 Task: Search one way flight ticket for 3 adults, 3 children in premium economy from Macon: Middle Georgia Regional Airport to New Bern: Coastal Carolina Regional Airport (was Craven County Regional) on 5-4-2023. Number of bags: 1 carry on bag. Price is upto 84000. Outbound departure time preference is 5:00.
Action: Mouse moved to (332, 303)
Screenshot: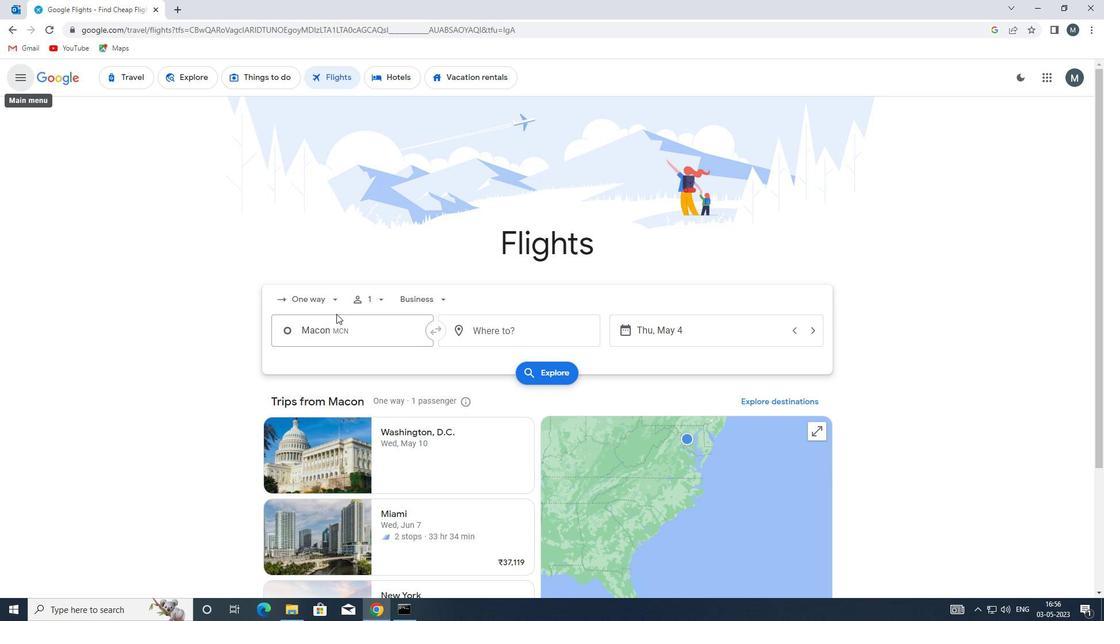 
Action: Mouse pressed left at (332, 303)
Screenshot: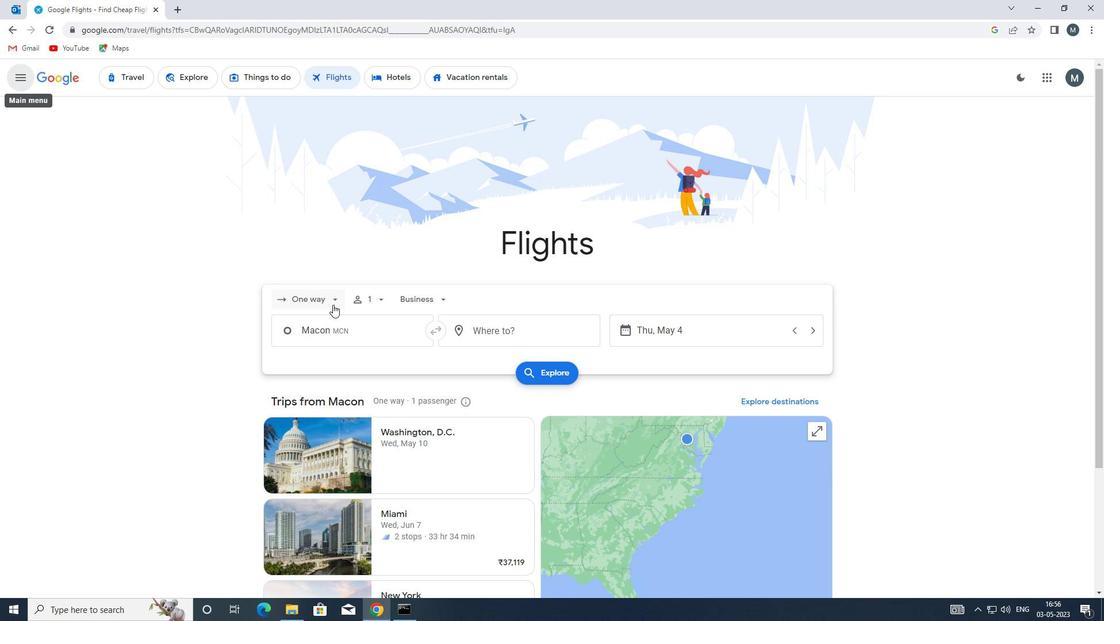 
Action: Mouse moved to (330, 352)
Screenshot: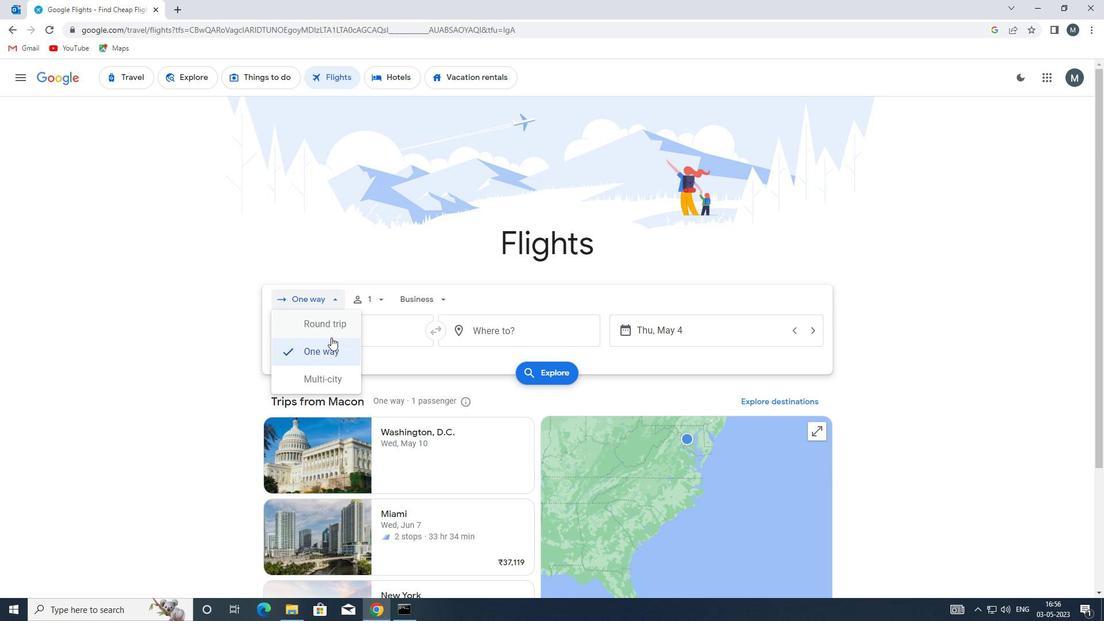 
Action: Mouse pressed left at (330, 352)
Screenshot: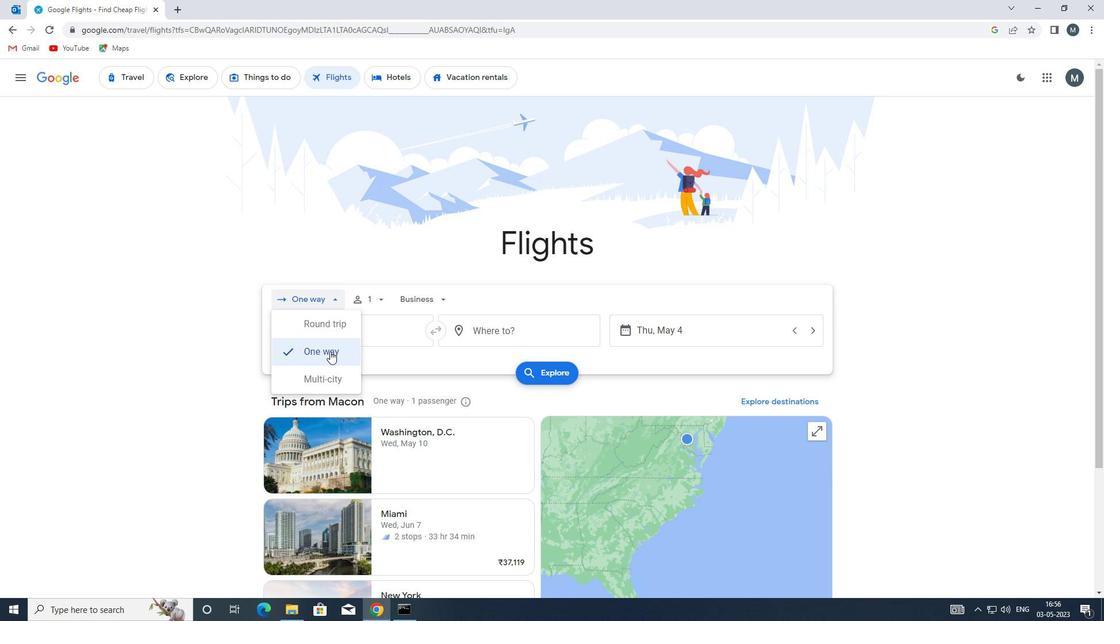 
Action: Mouse moved to (373, 300)
Screenshot: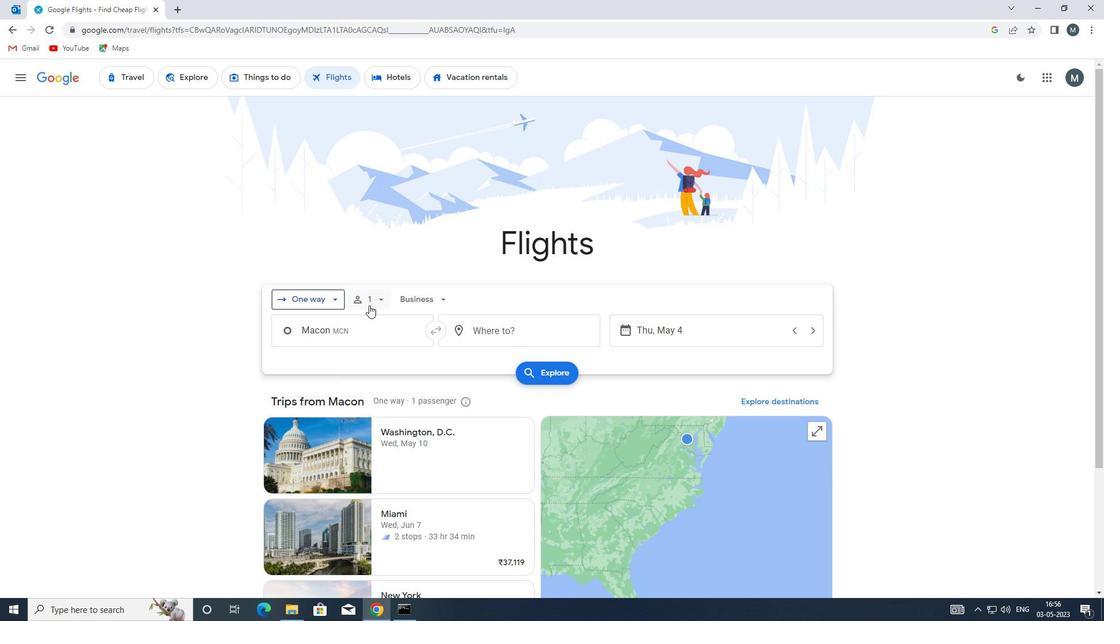 
Action: Mouse pressed left at (373, 300)
Screenshot: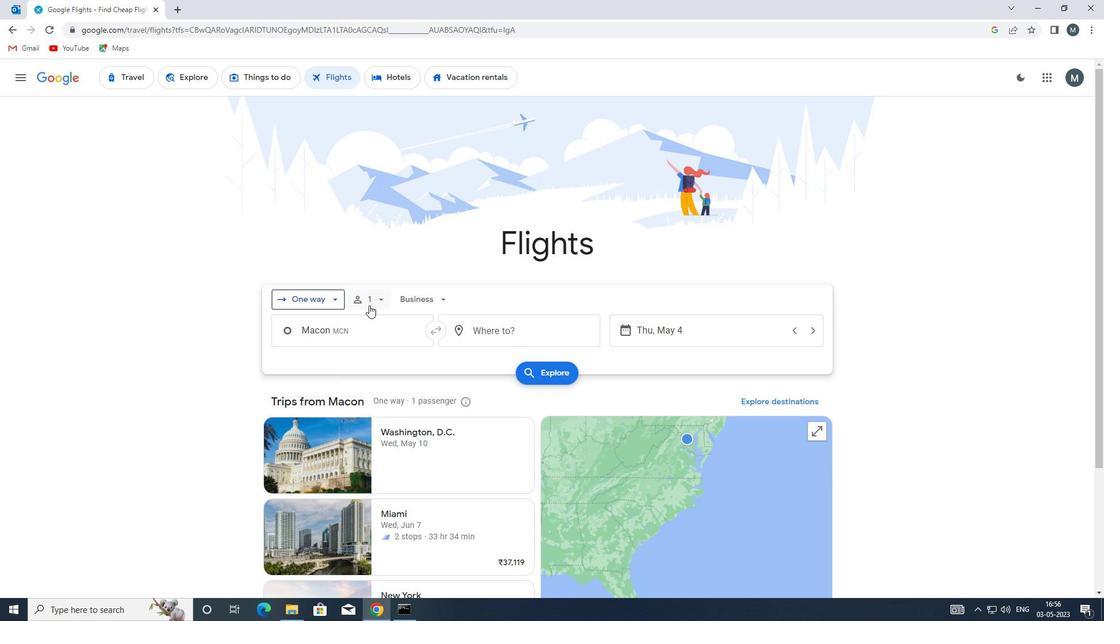 
Action: Mouse moved to (470, 328)
Screenshot: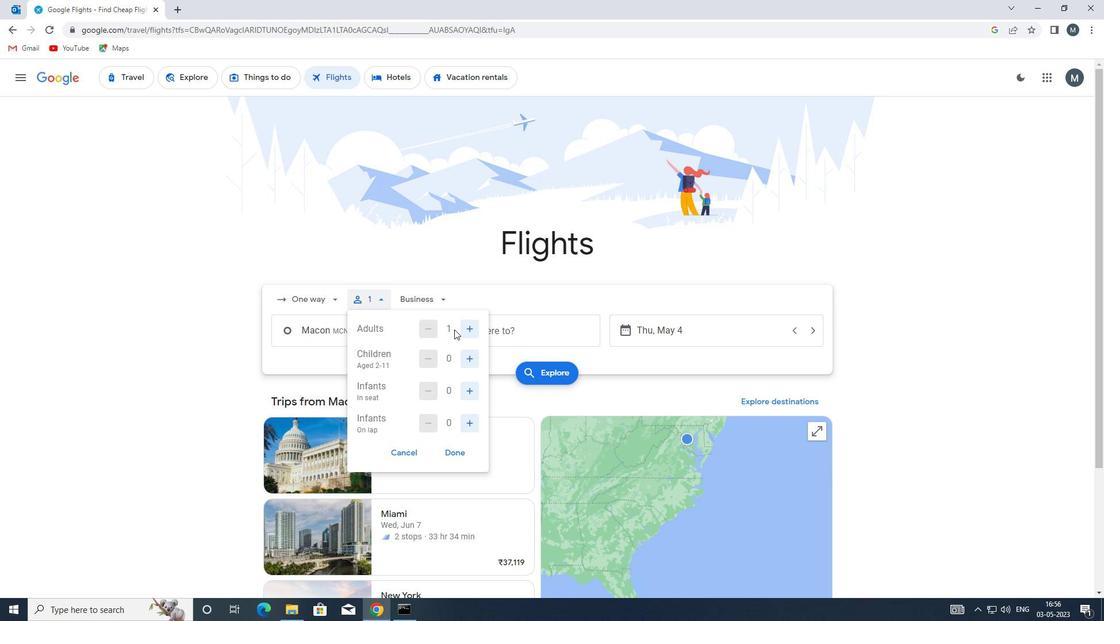 
Action: Mouse pressed left at (470, 328)
Screenshot: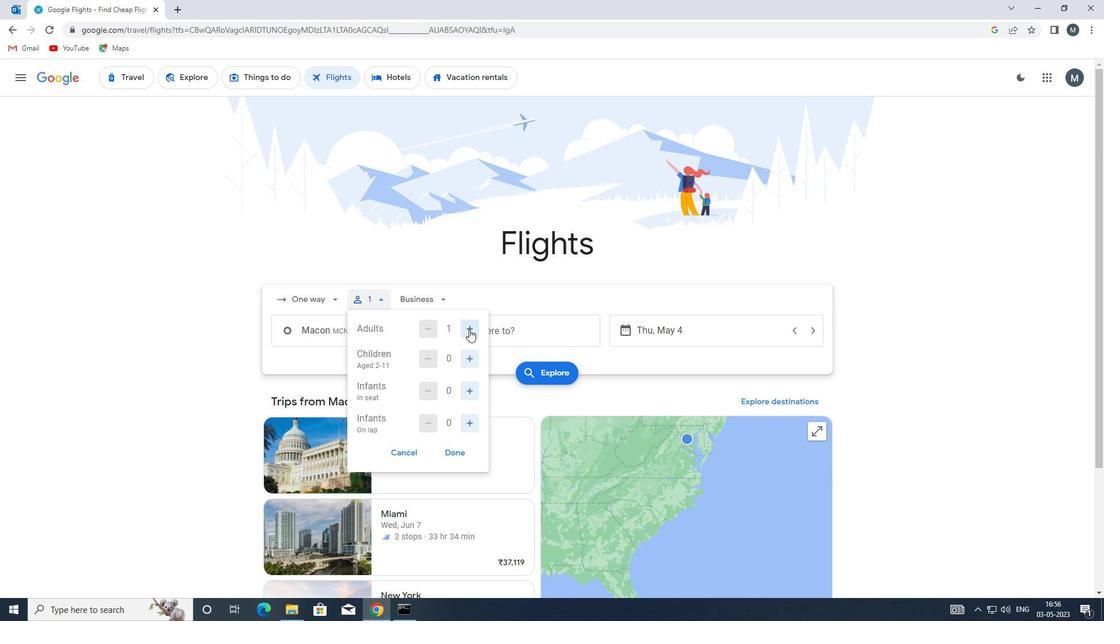 
Action: Mouse pressed left at (470, 328)
Screenshot: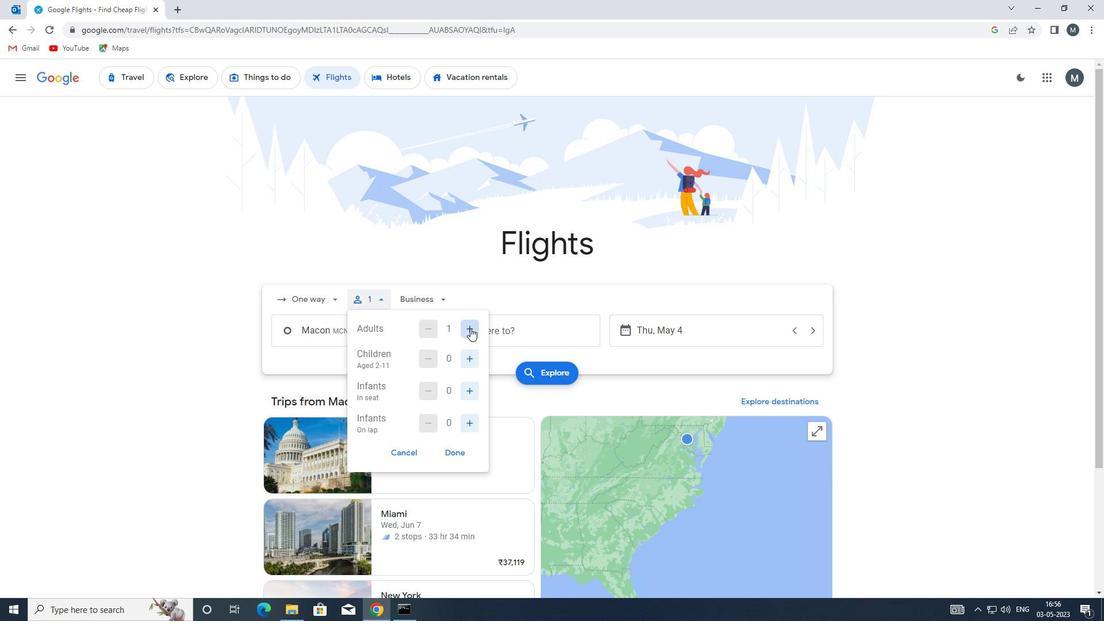 
Action: Mouse moved to (475, 359)
Screenshot: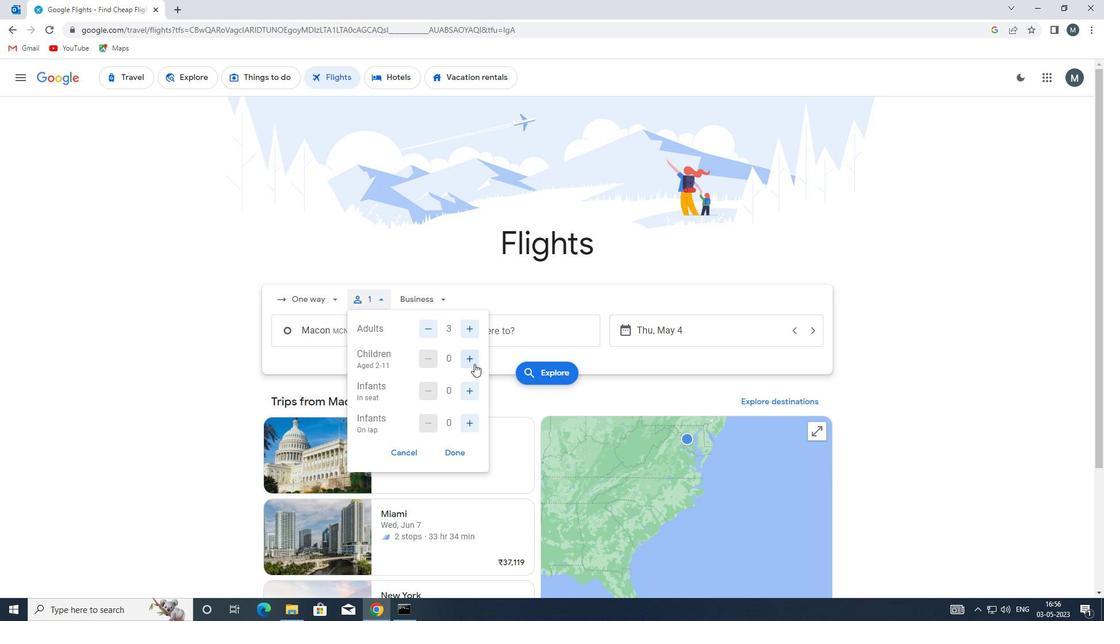 
Action: Mouse pressed left at (475, 359)
Screenshot: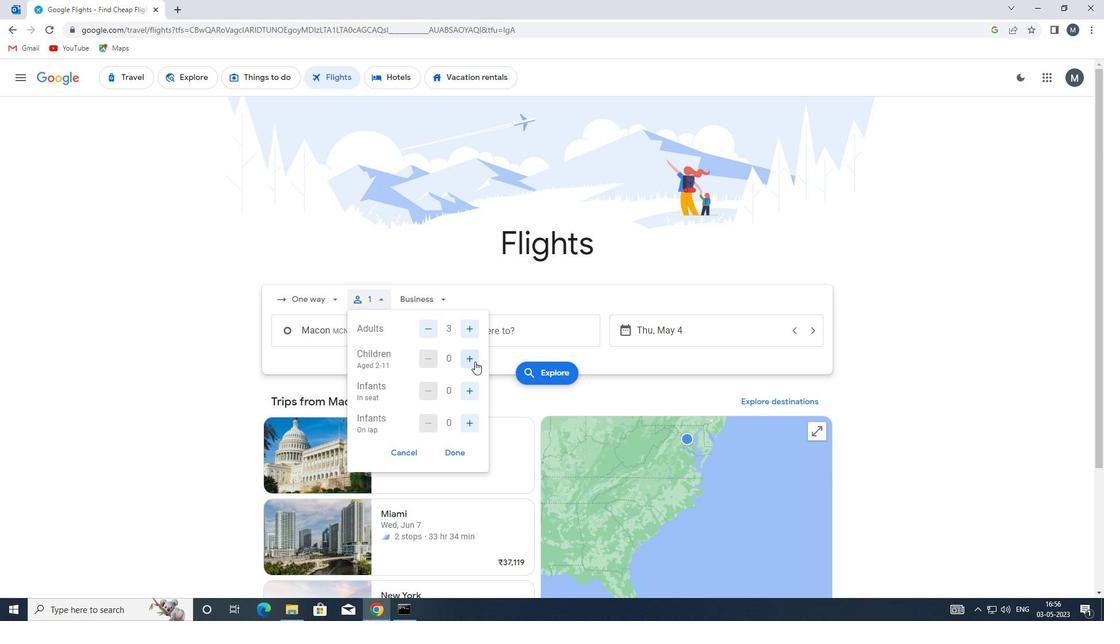 
Action: Mouse moved to (473, 360)
Screenshot: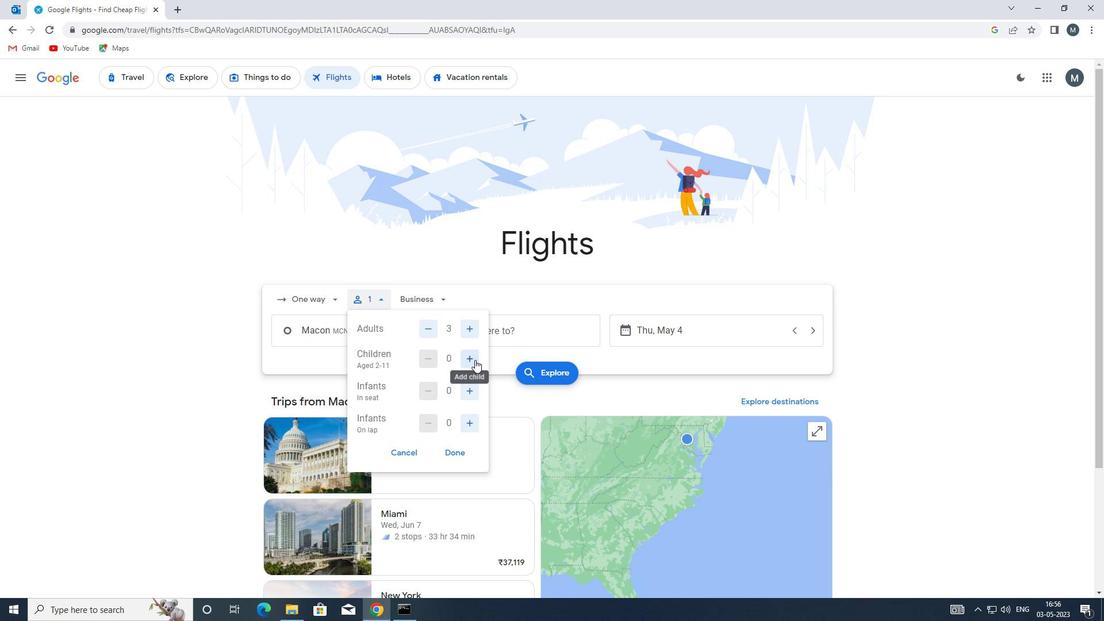
Action: Mouse pressed left at (473, 360)
Screenshot: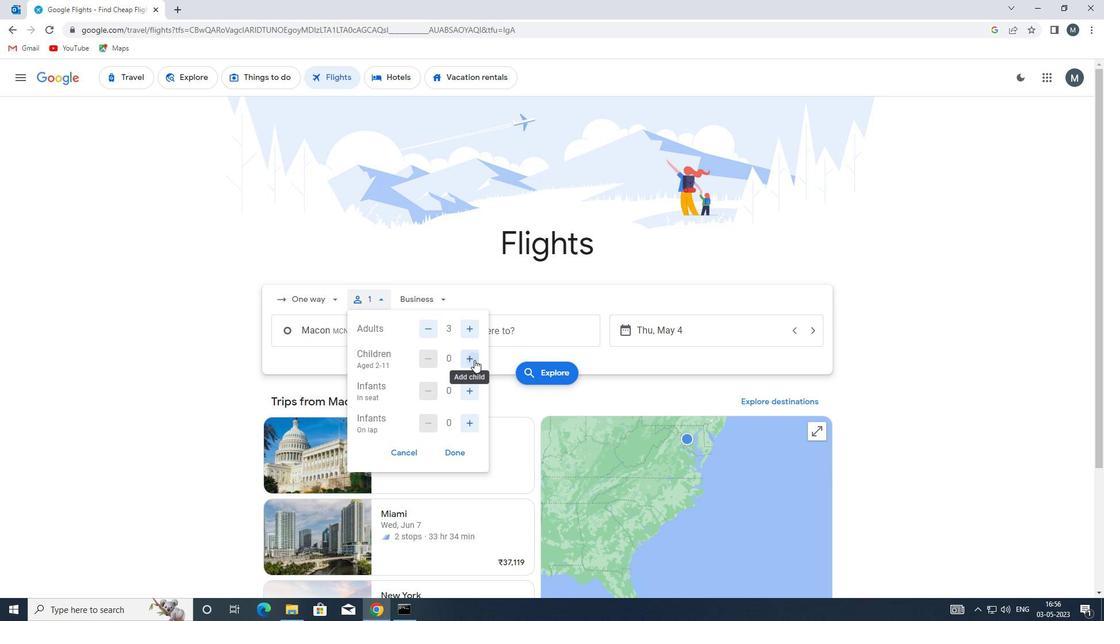 
Action: Mouse pressed left at (473, 360)
Screenshot: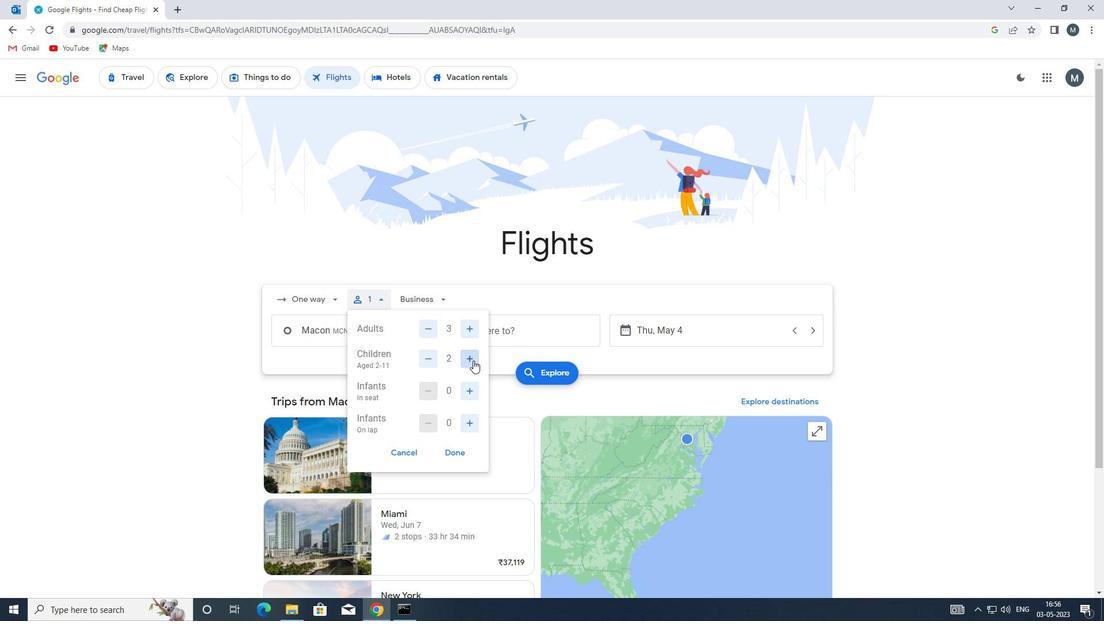 
Action: Mouse moved to (463, 452)
Screenshot: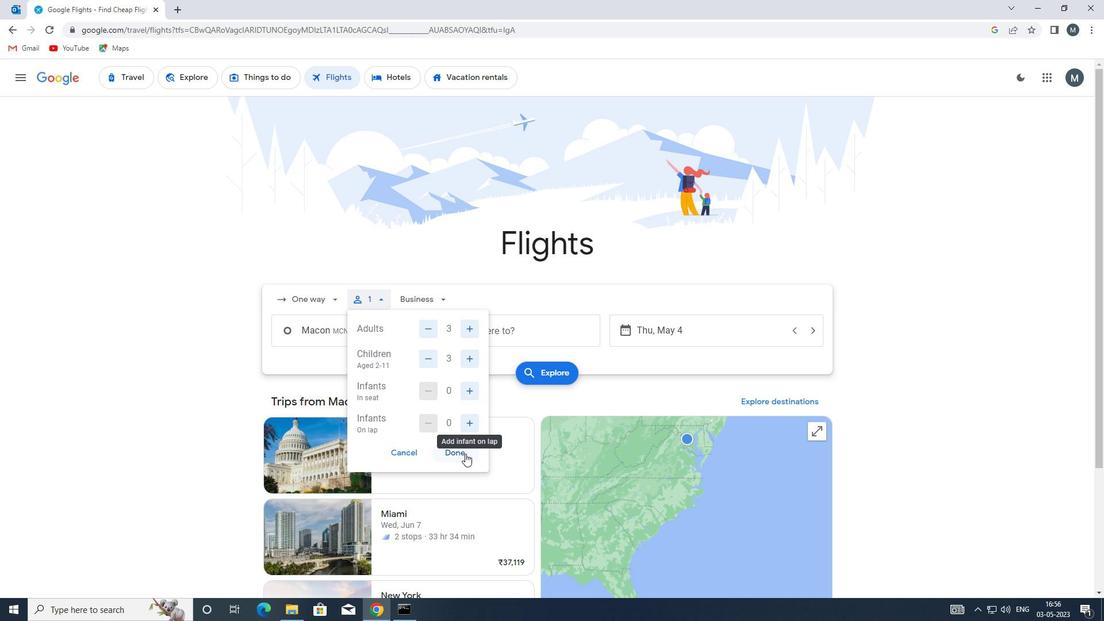 
Action: Mouse pressed left at (463, 452)
Screenshot: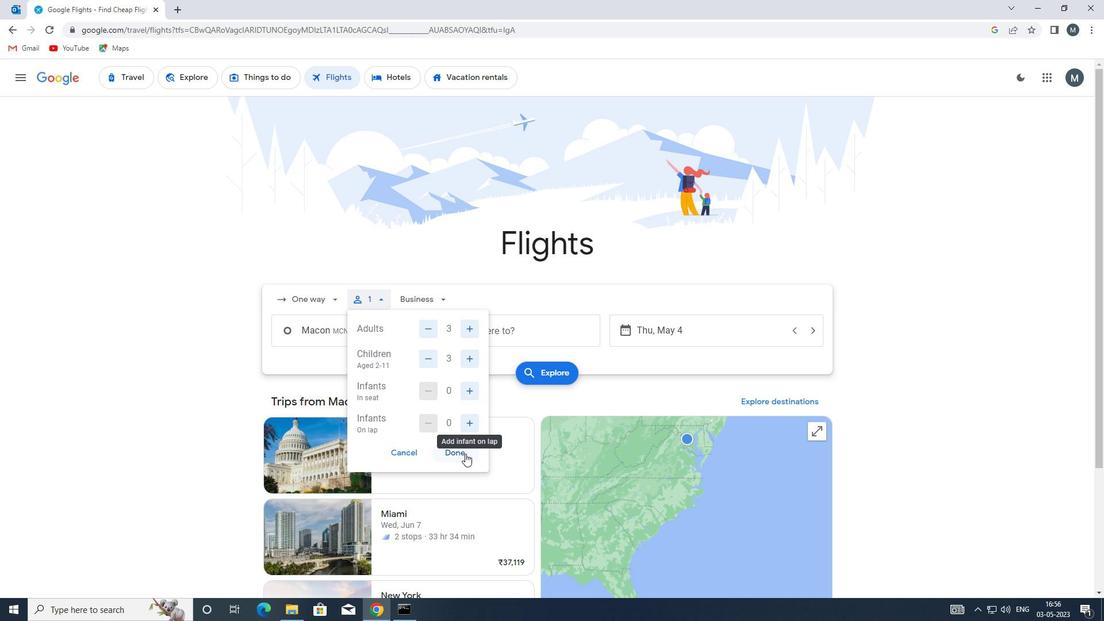 
Action: Mouse moved to (429, 301)
Screenshot: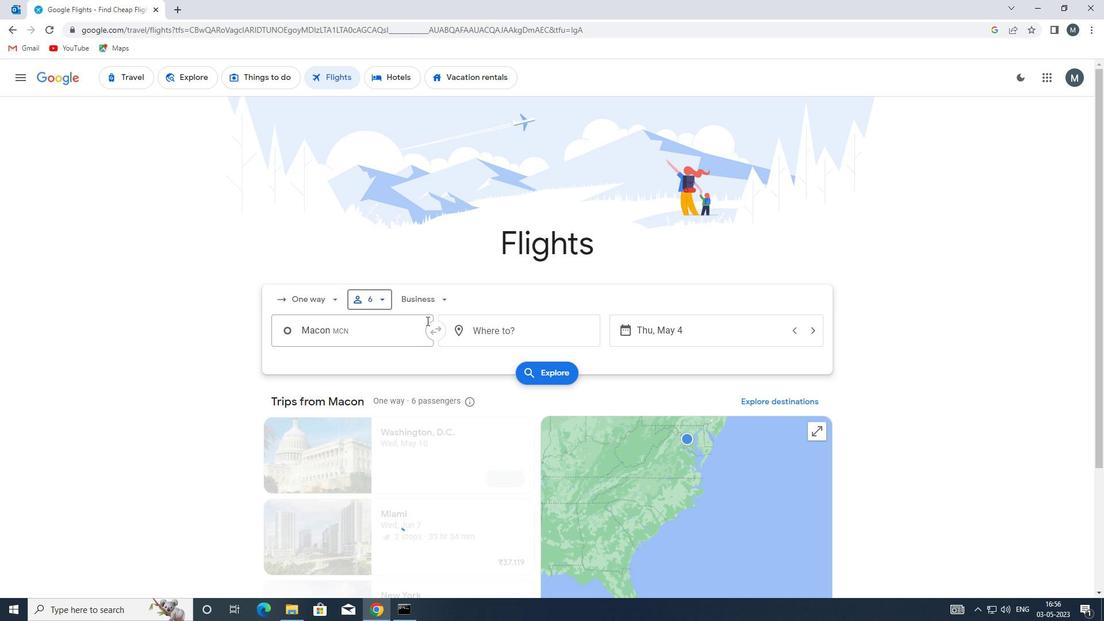 
Action: Mouse pressed left at (429, 301)
Screenshot: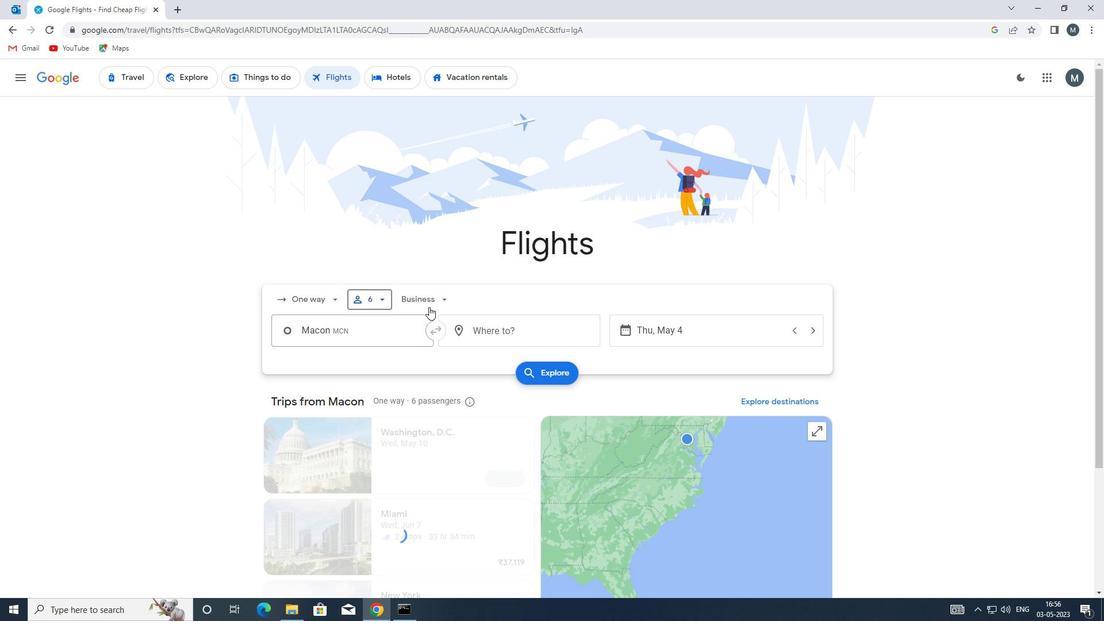 
Action: Mouse moved to (460, 354)
Screenshot: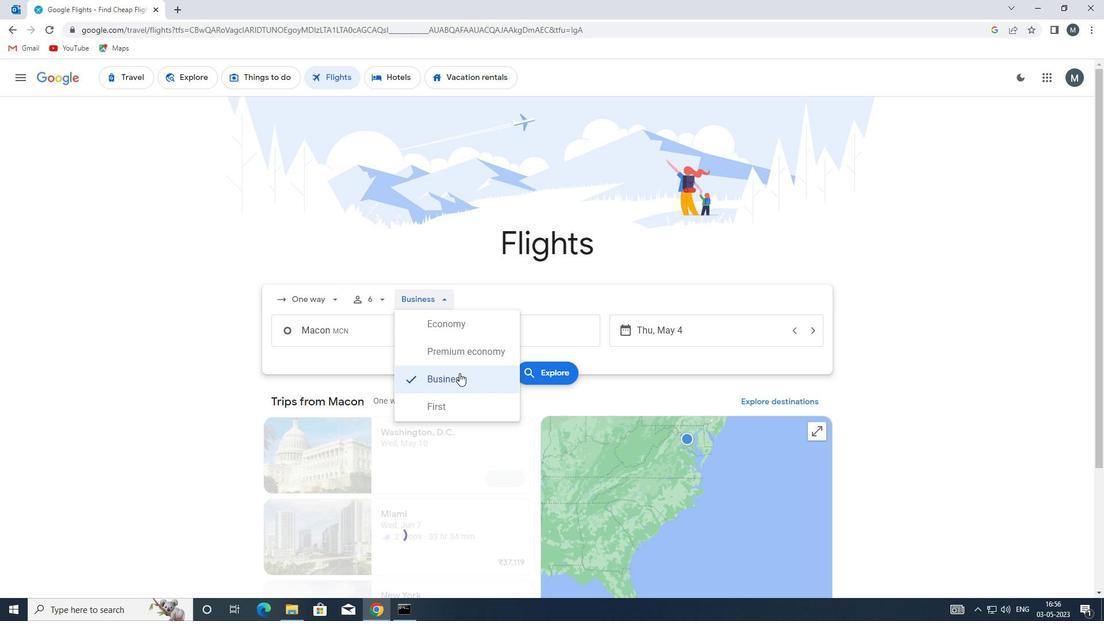 
Action: Mouse pressed left at (460, 354)
Screenshot: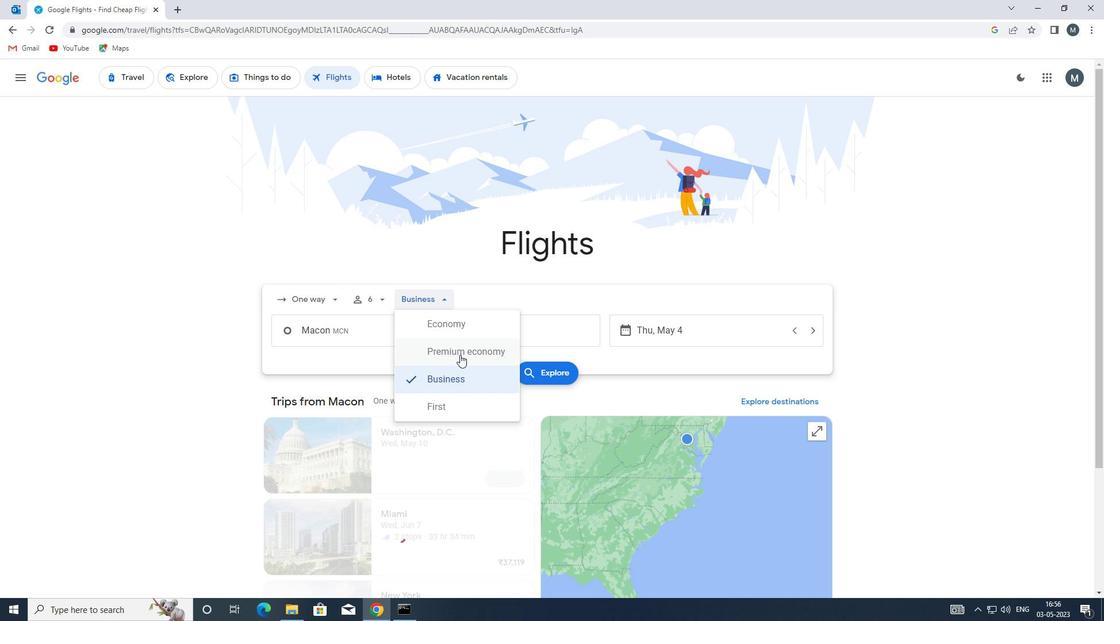 
Action: Mouse moved to (395, 334)
Screenshot: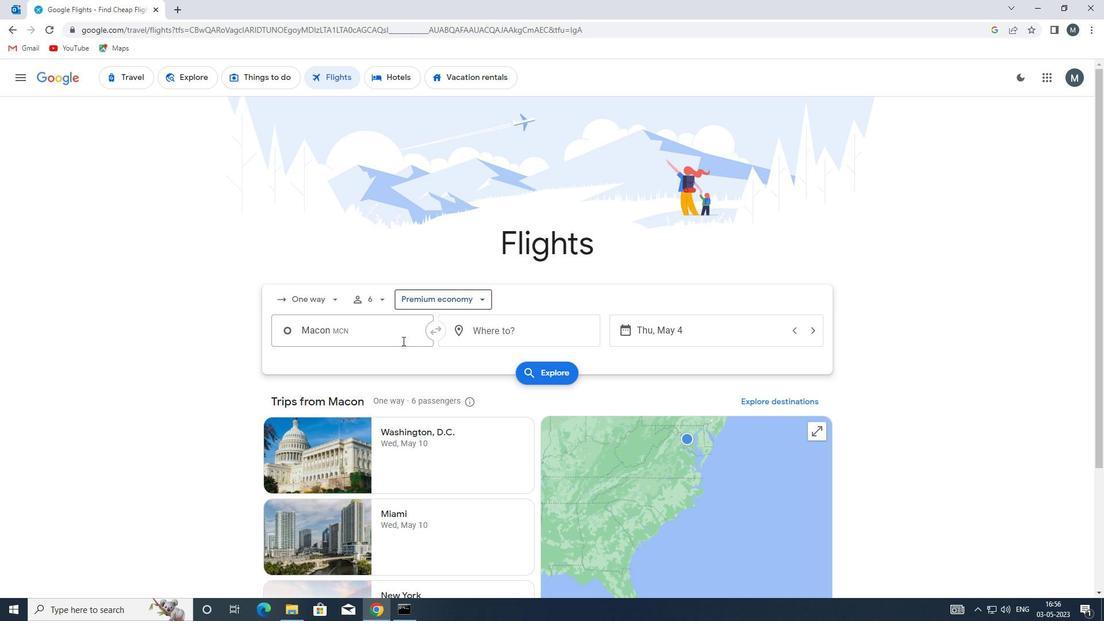 
Action: Mouse pressed left at (395, 334)
Screenshot: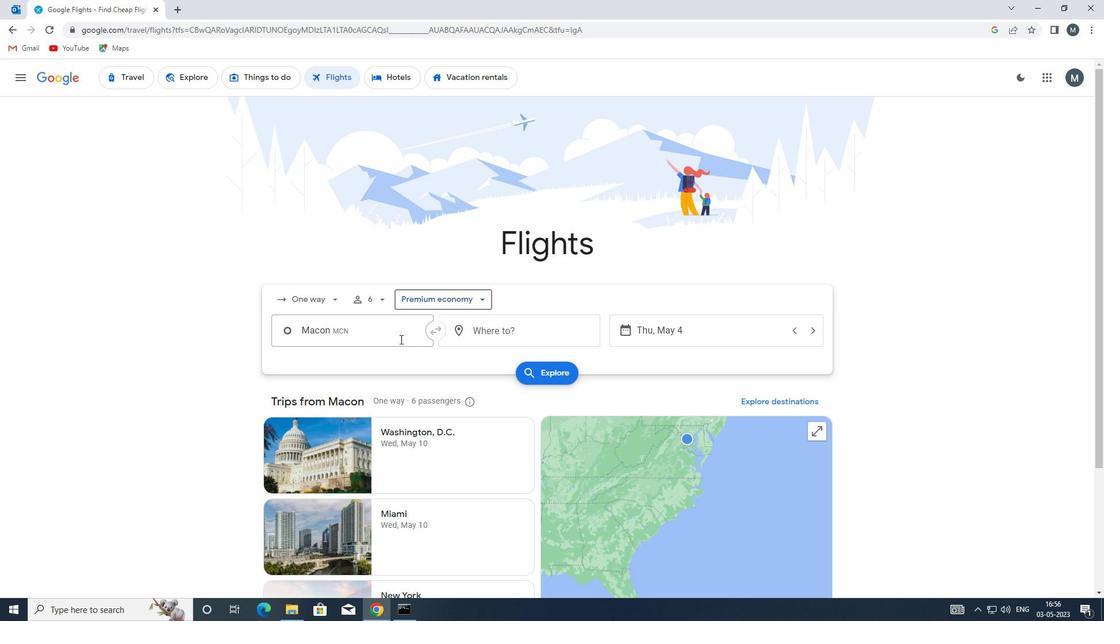 
Action: Mouse moved to (413, 381)
Screenshot: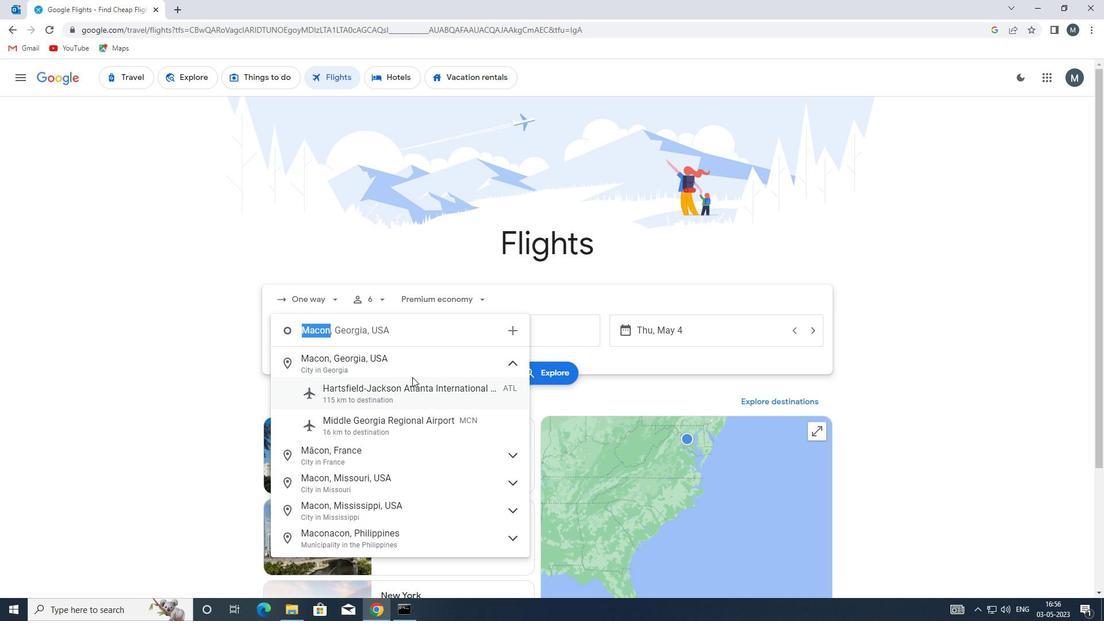 
Action: Key pressed <Key.enter>
Screenshot: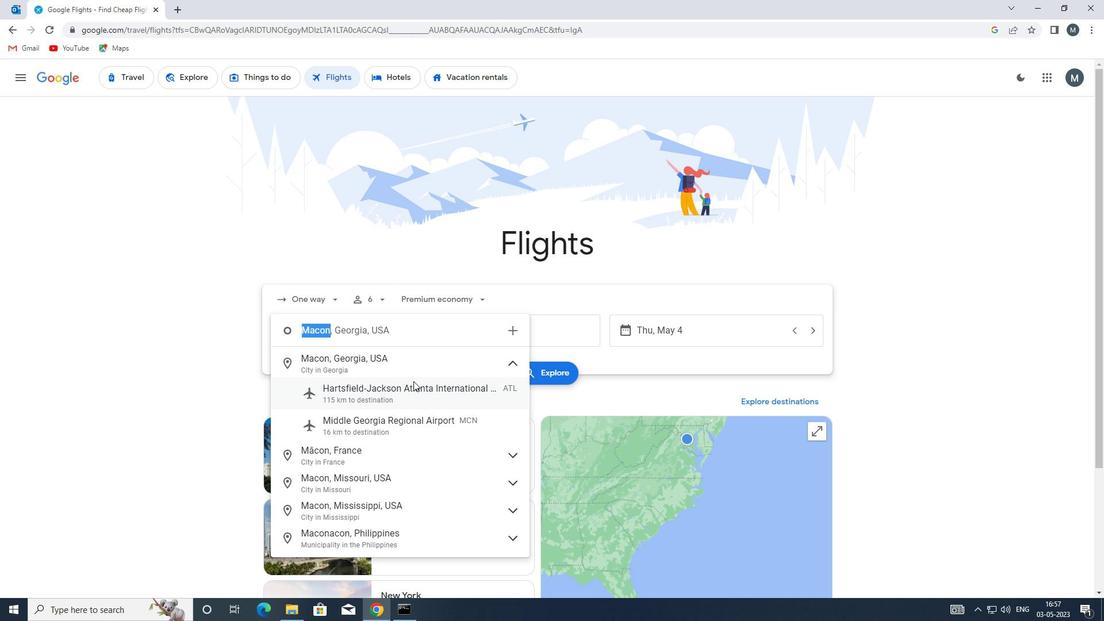 
Action: Mouse moved to (500, 330)
Screenshot: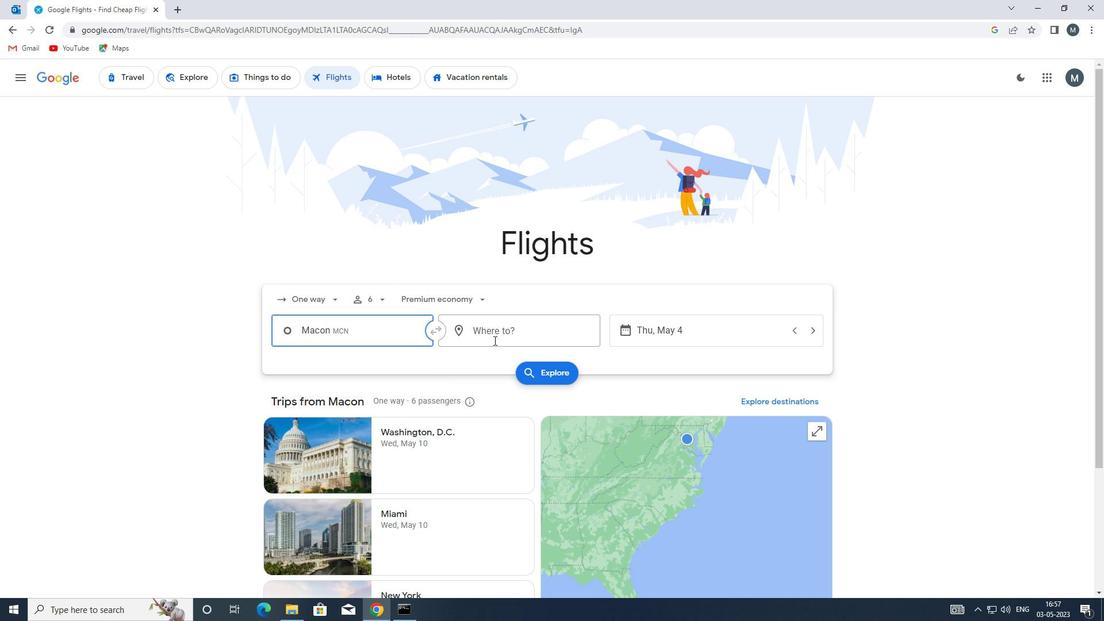 
Action: Mouse pressed left at (500, 330)
Screenshot: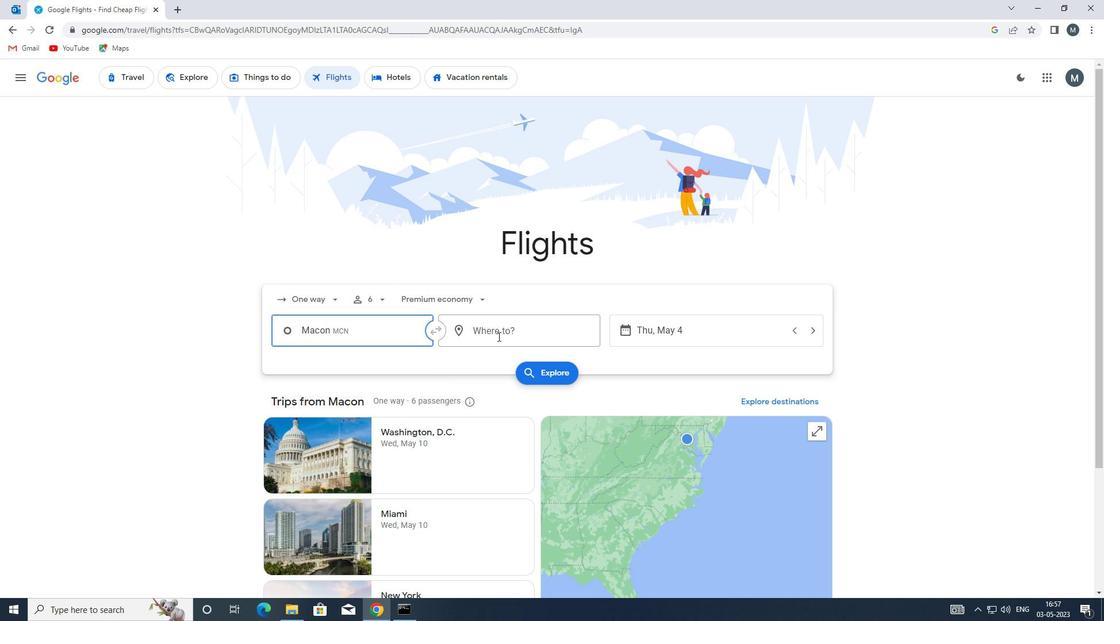 
Action: Mouse moved to (492, 331)
Screenshot: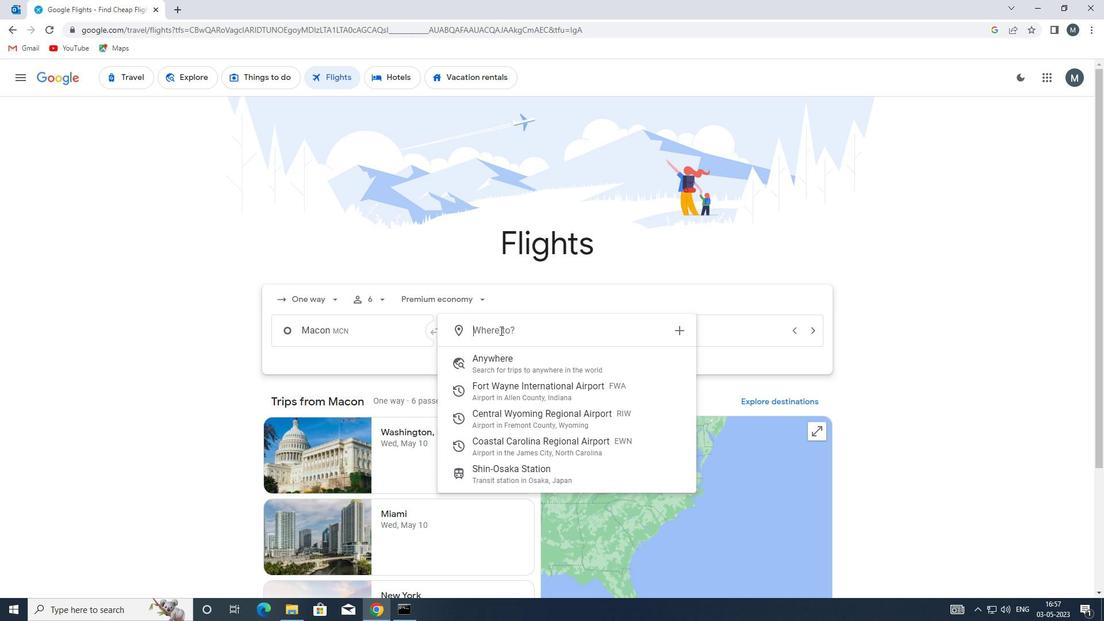 
Action: Key pressed ewn
Screenshot: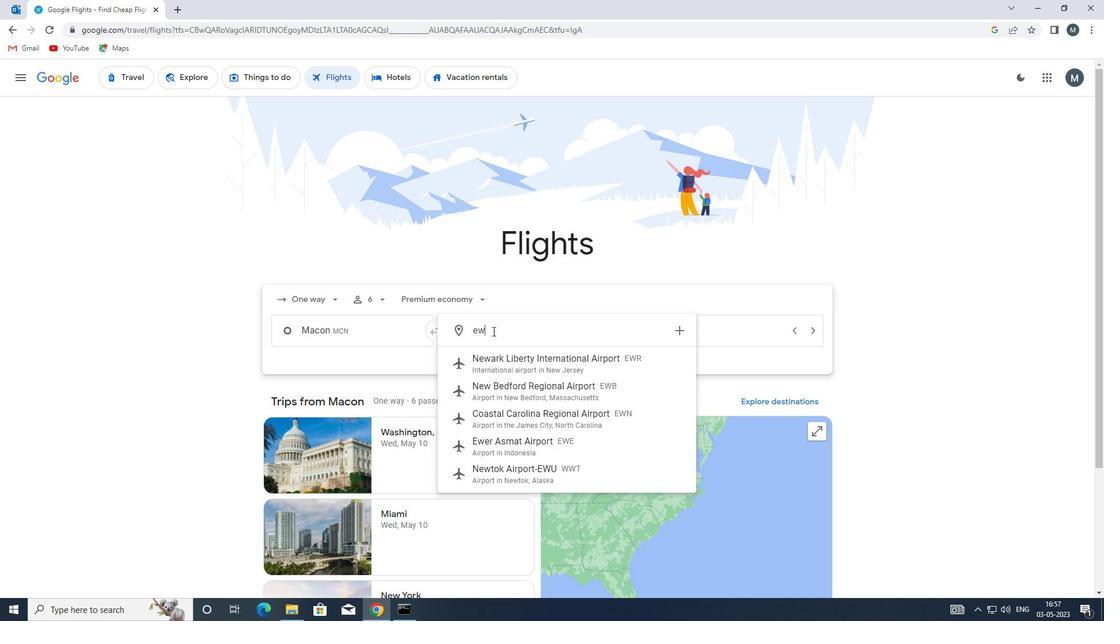 
Action: Mouse moved to (548, 366)
Screenshot: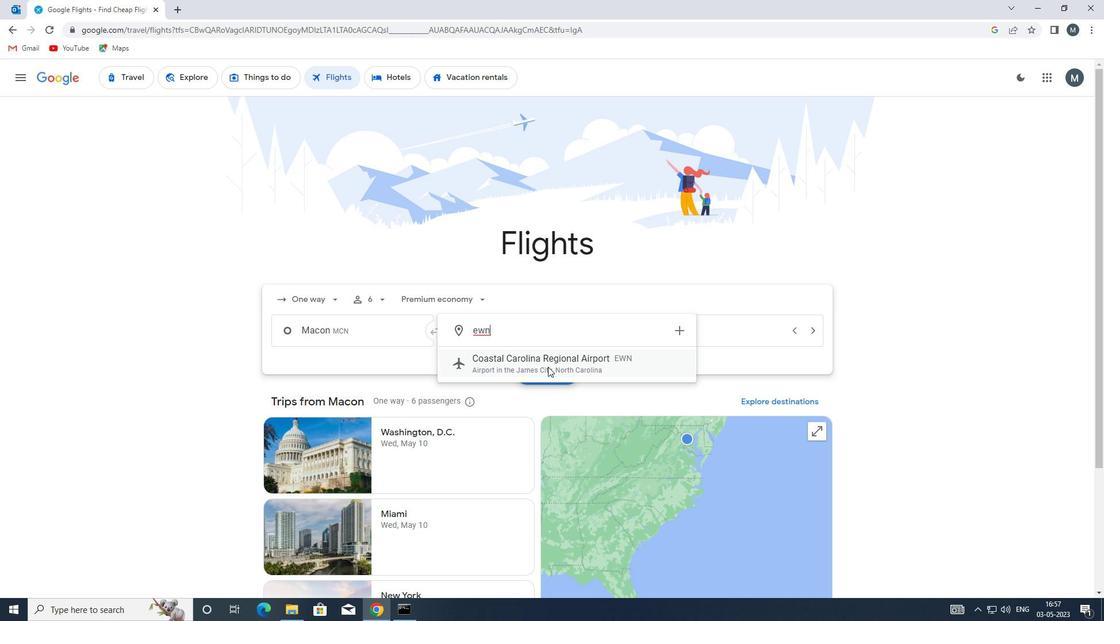 
Action: Mouse pressed left at (548, 366)
Screenshot: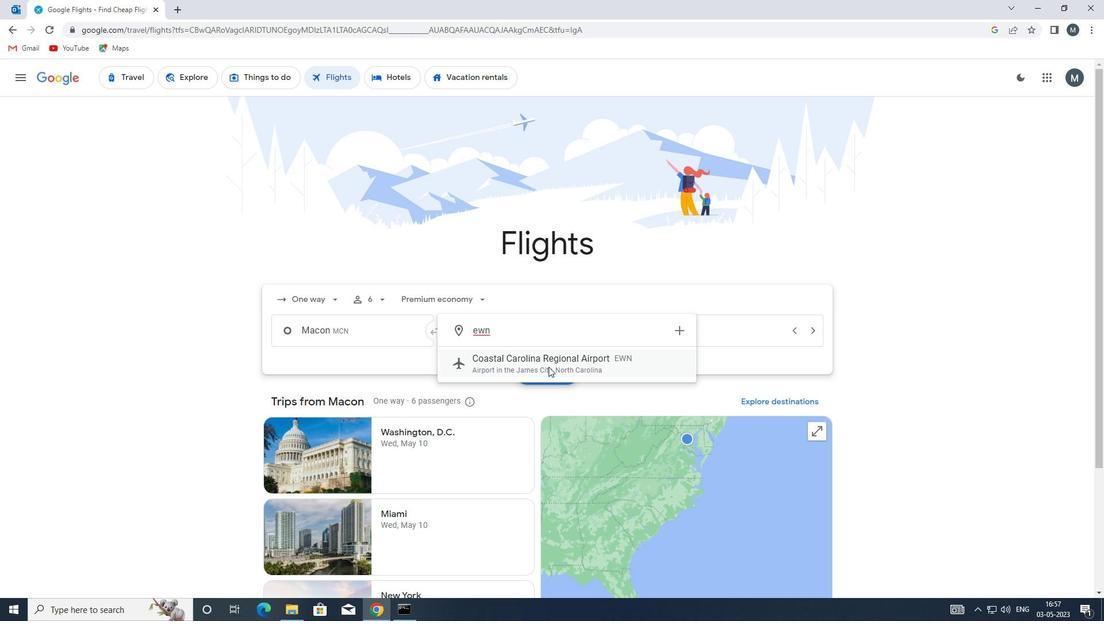 
Action: Mouse moved to (636, 332)
Screenshot: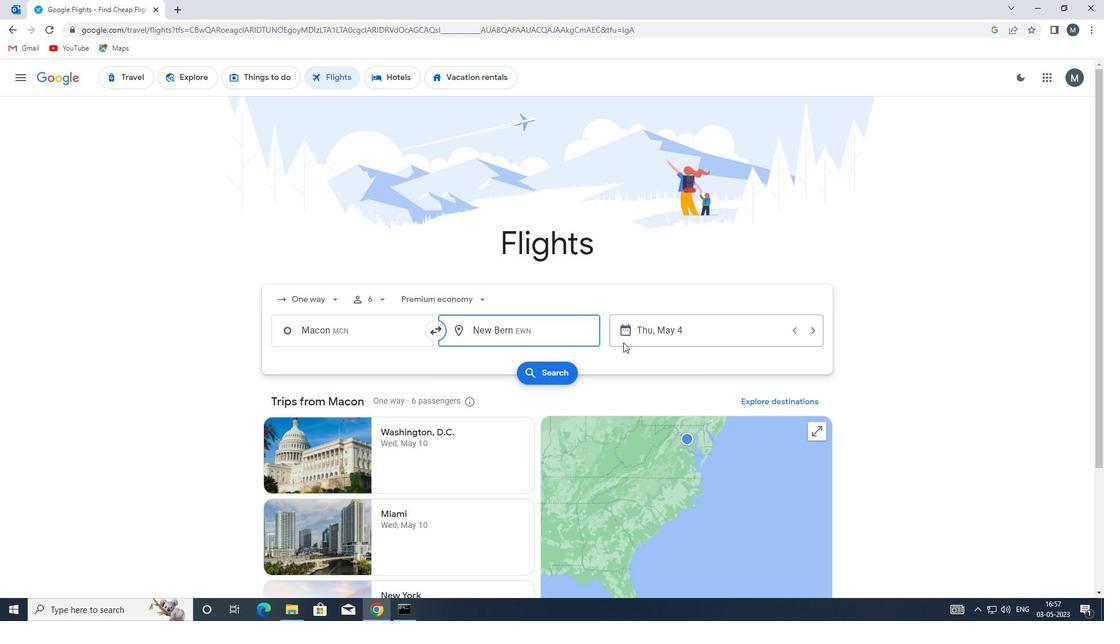 
Action: Mouse pressed left at (636, 332)
Screenshot: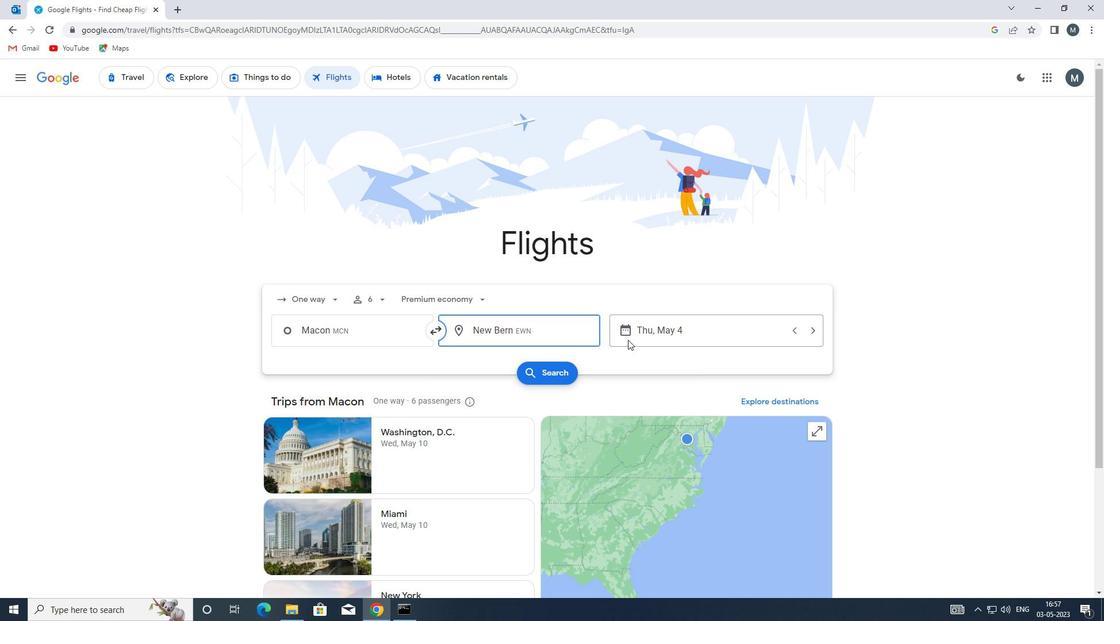 
Action: Mouse moved to (533, 387)
Screenshot: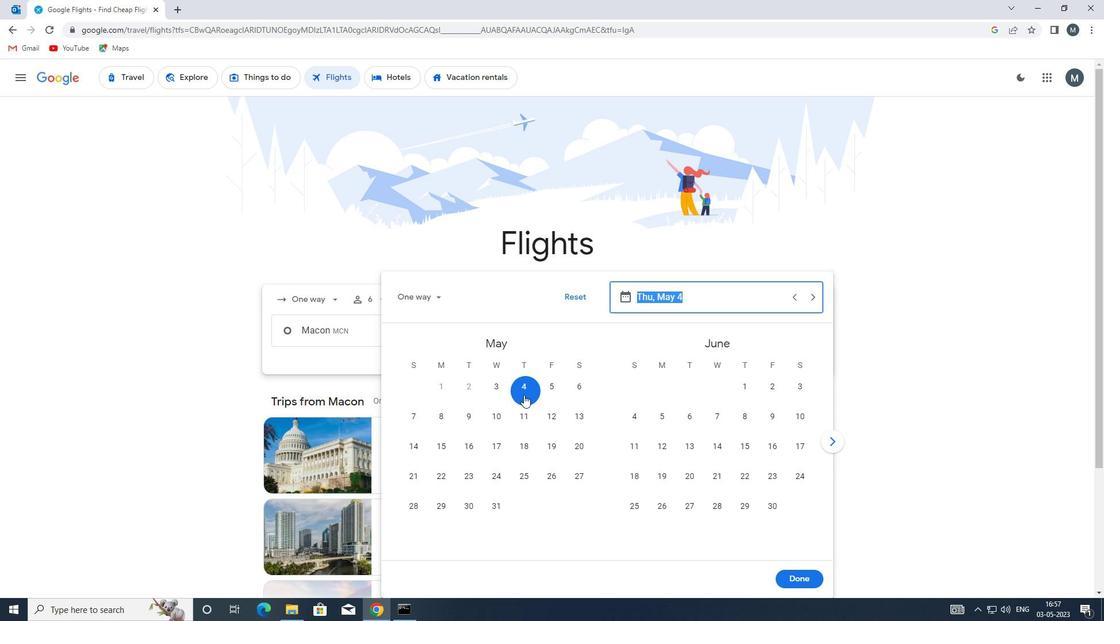 
Action: Mouse pressed left at (533, 387)
Screenshot: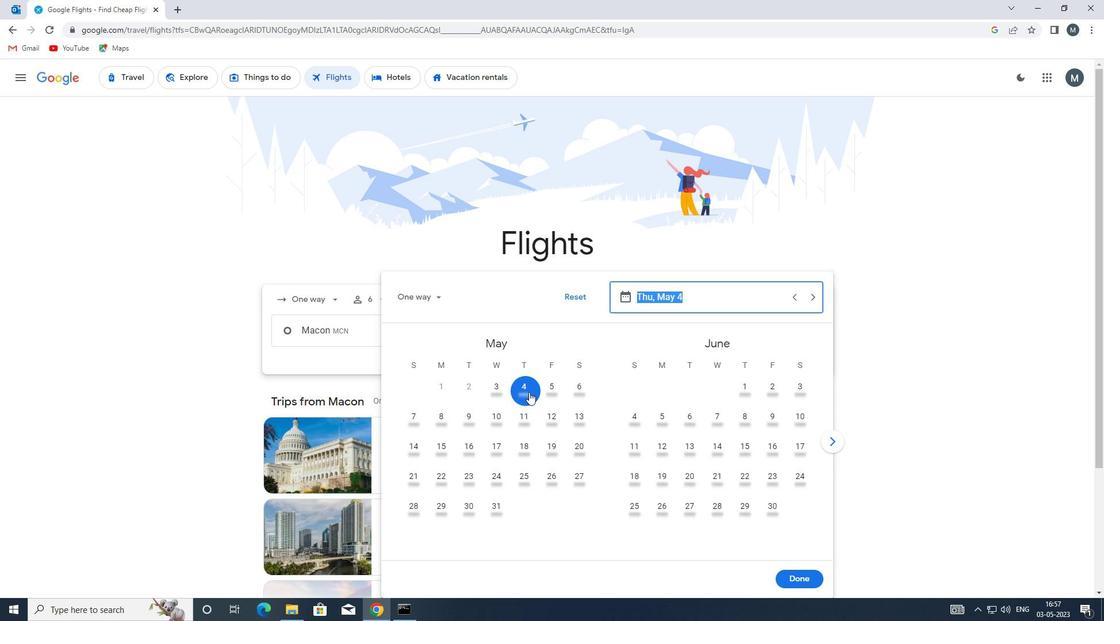 
Action: Mouse moved to (795, 577)
Screenshot: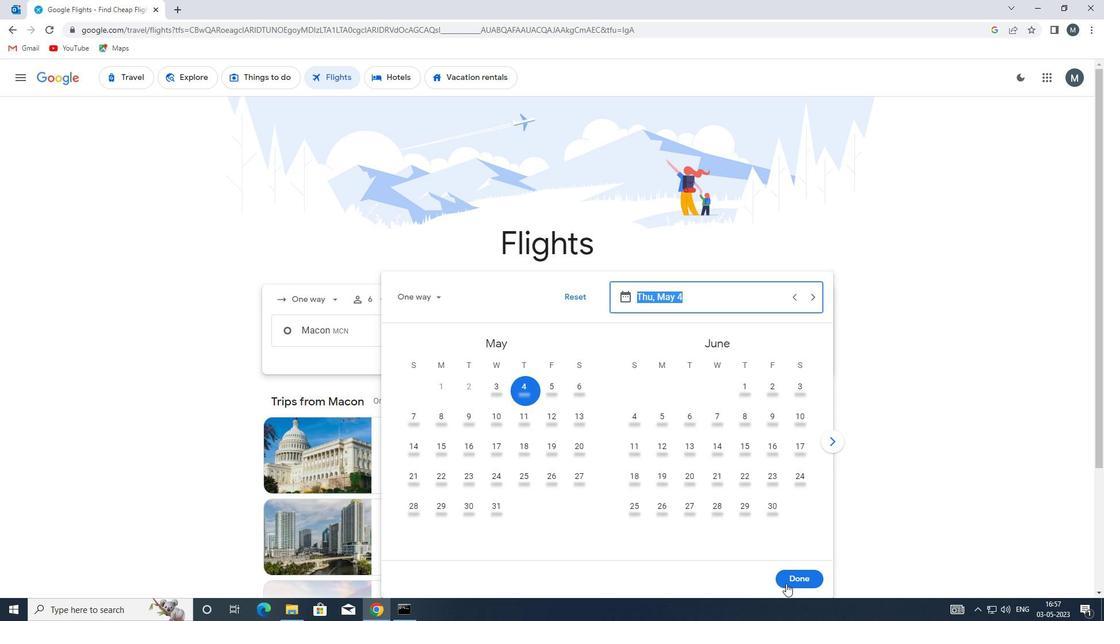 
Action: Mouse pressed left at (795, 577)
Screenshot: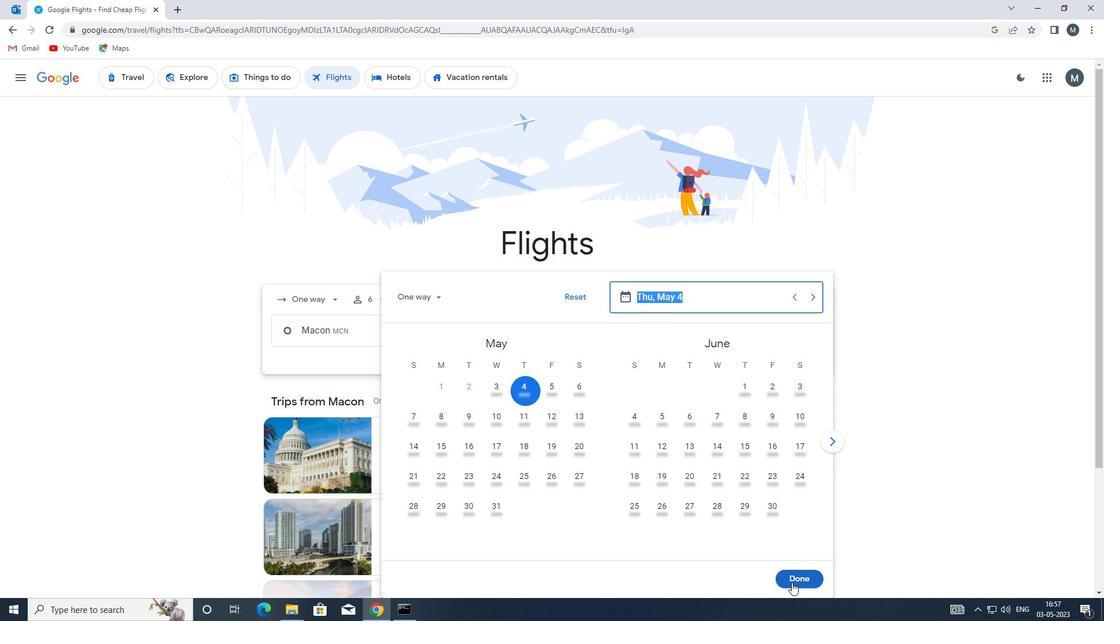 
Action: Mouse moved to (542, 379)
Screenshot: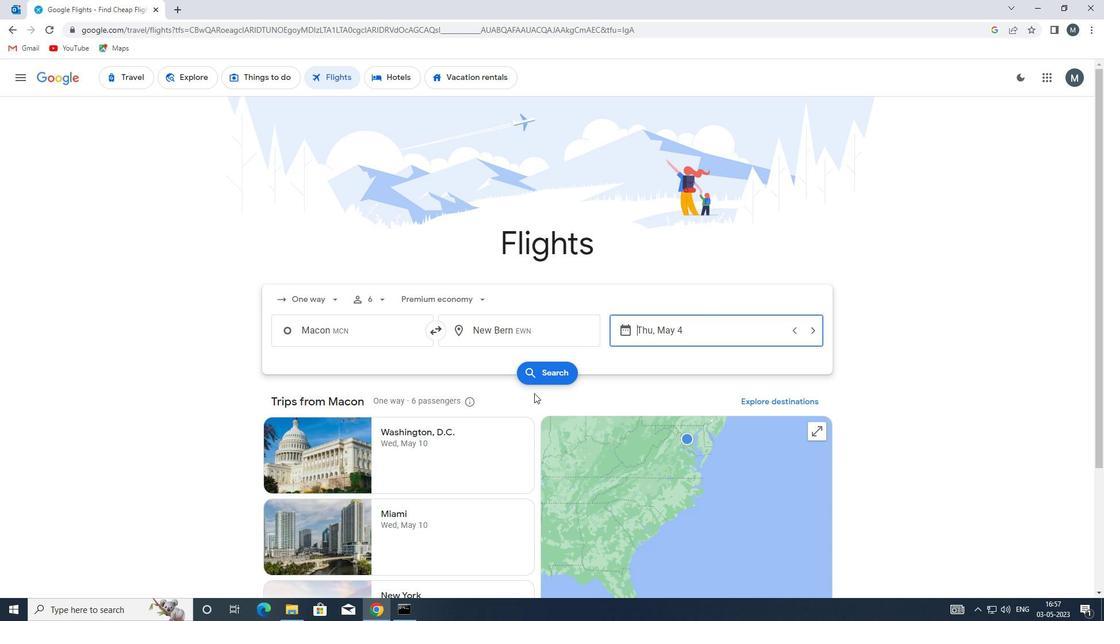 
Action: Mouse pressed left at (542, 379)
Screenshot: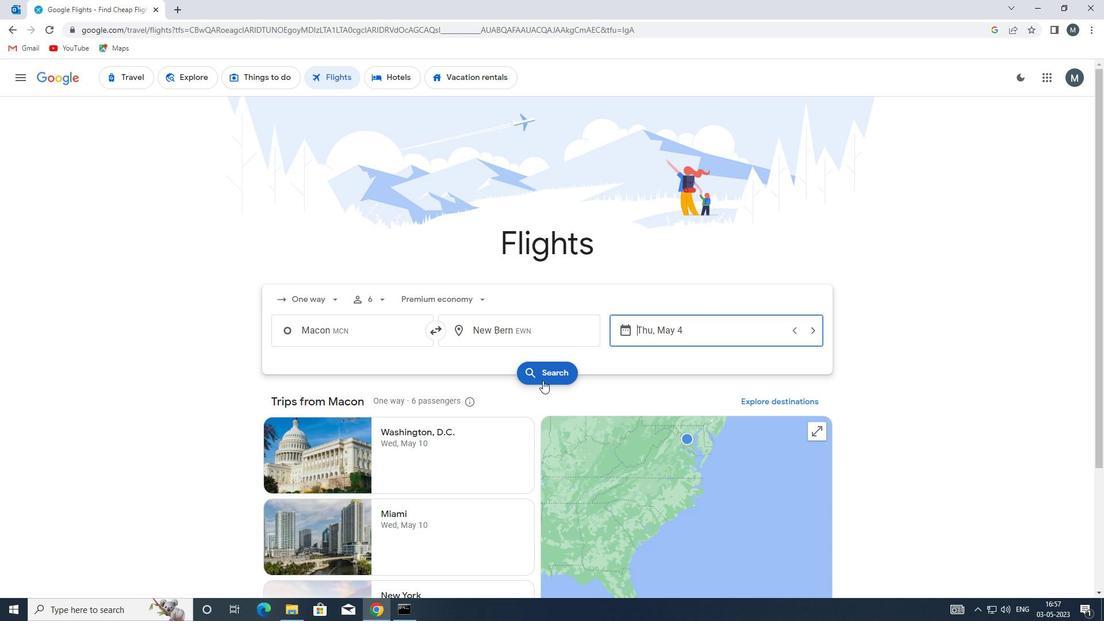 
Action: Mouse moved to (280, 179)
Screenshot: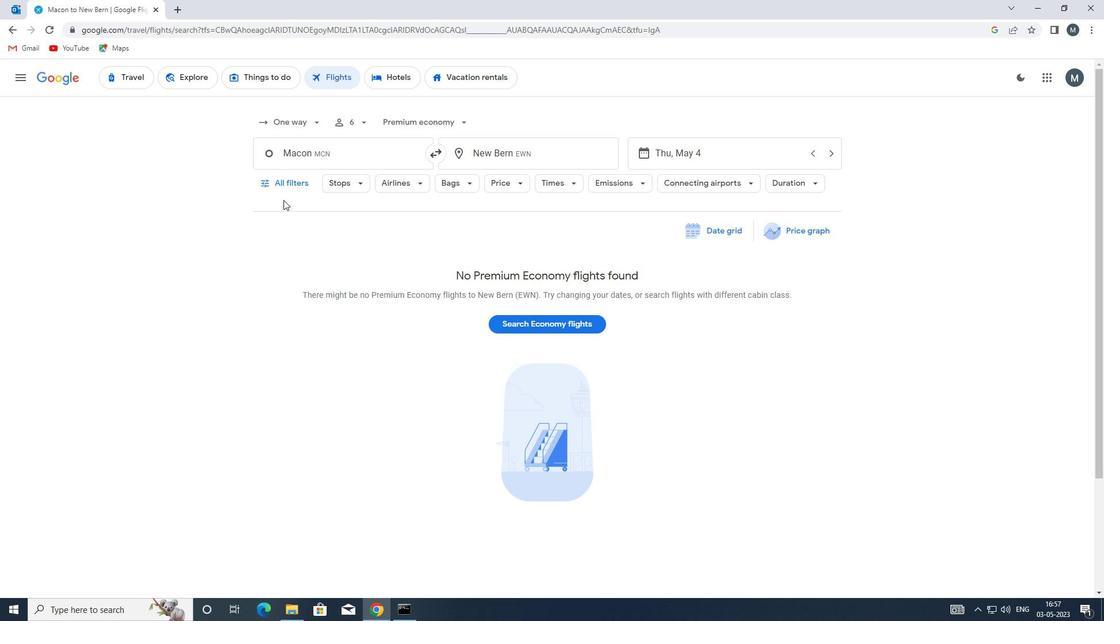 
Action: Mouse pressed left at (280, 179)
Screenshot: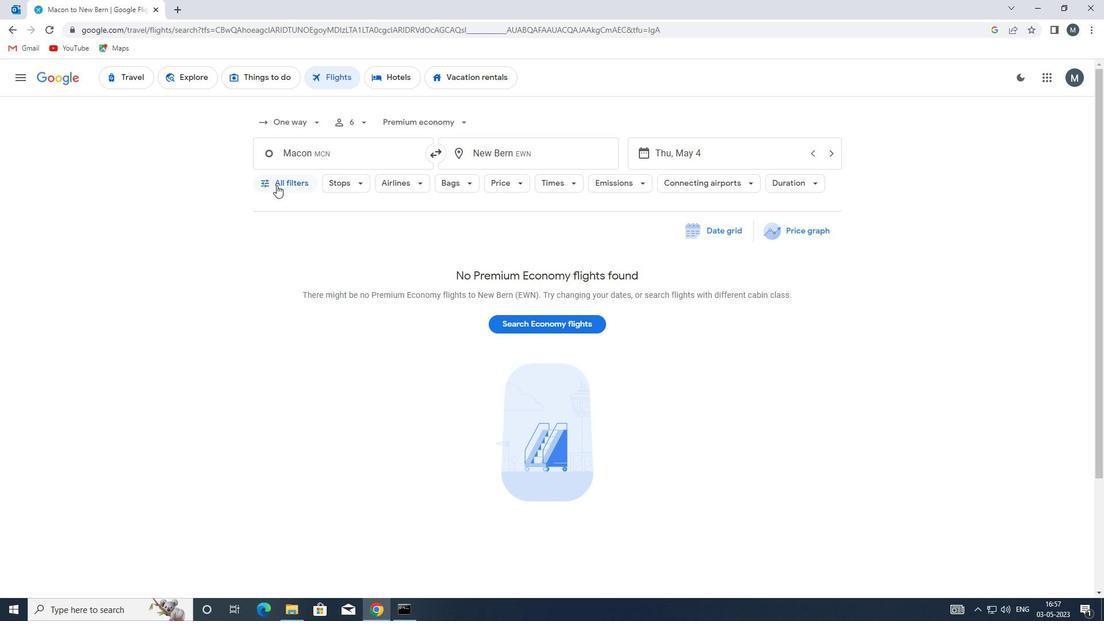 
Action: Mouse moved to (304, 266)
Screenshot: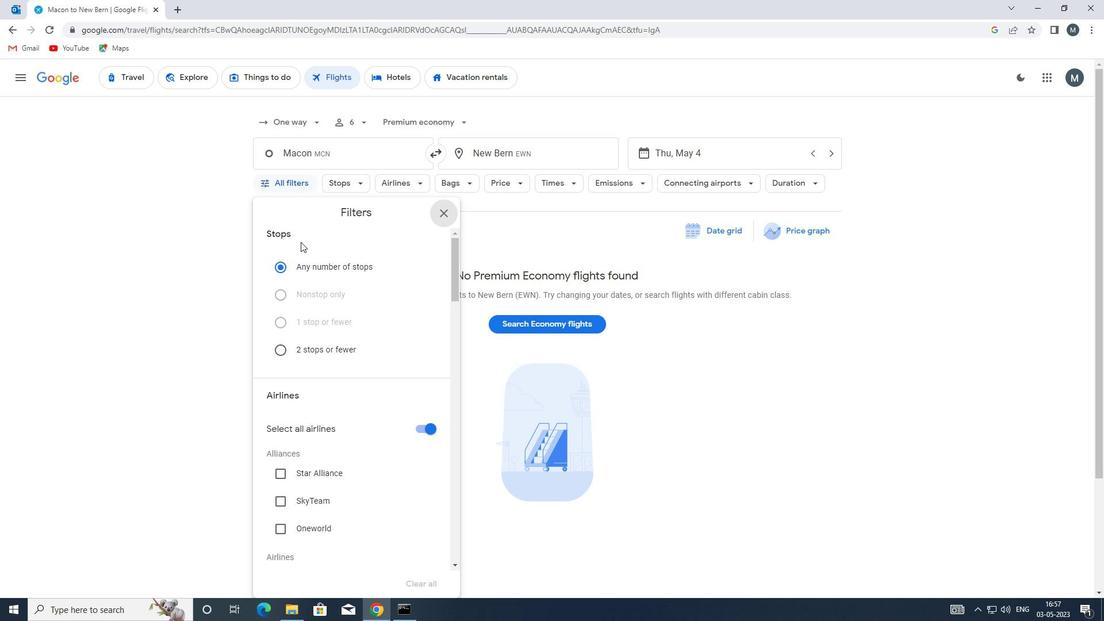 
Action: Mouse scrolled (304, 265) with delta (0, 0)
Screenshot: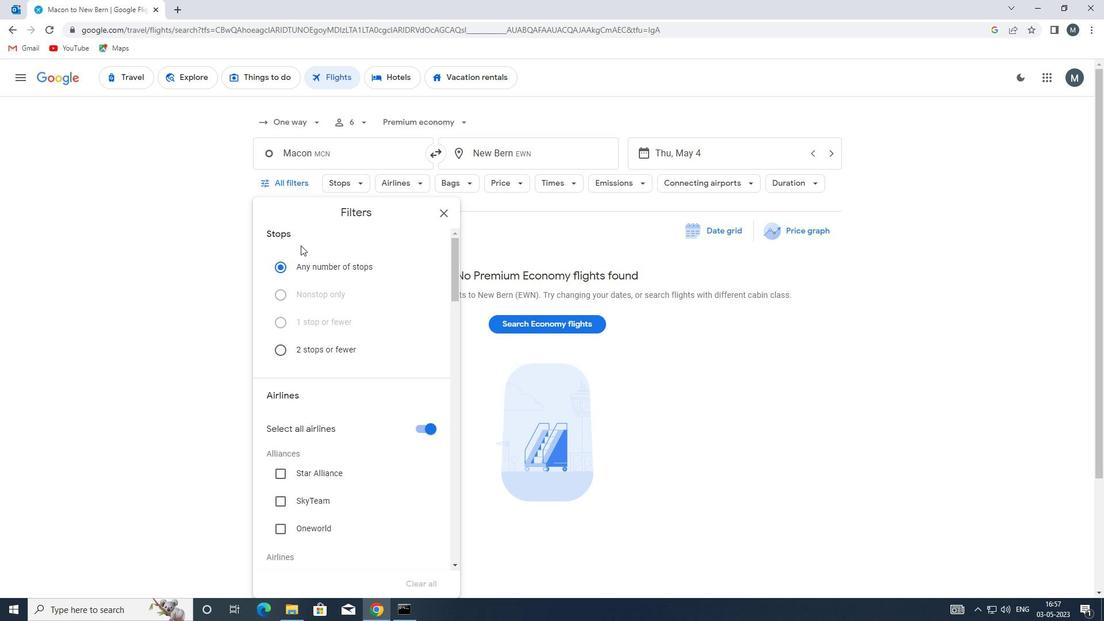 
Action: Mouse moved to (303, 275)
Screenshot: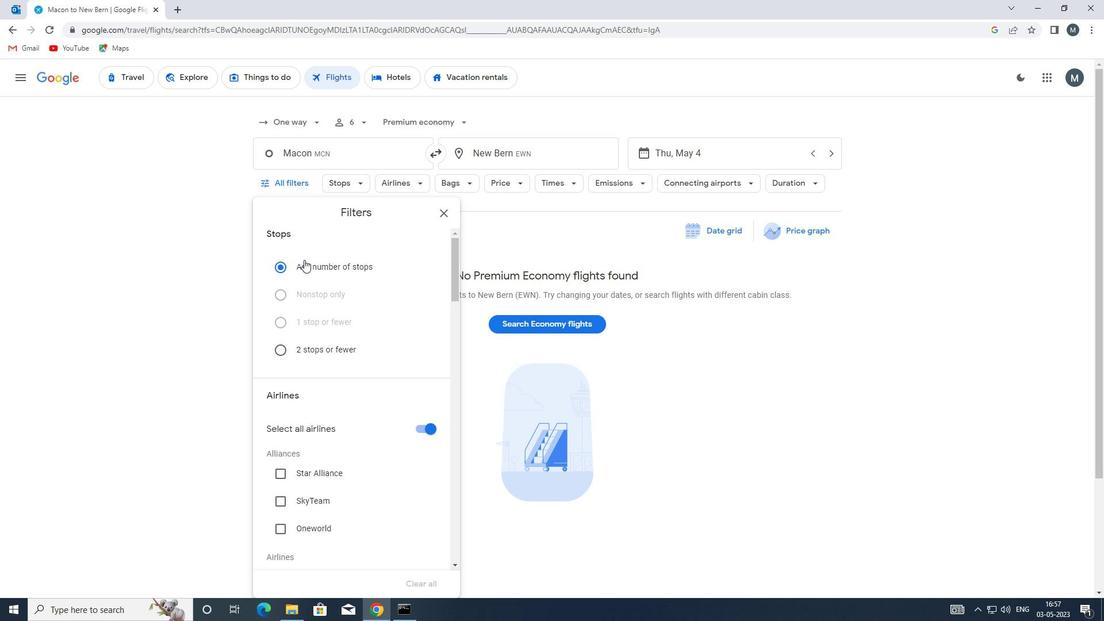 
Action: Mouse scrolled (303, 274) with delta (0, 0)
Screenshot: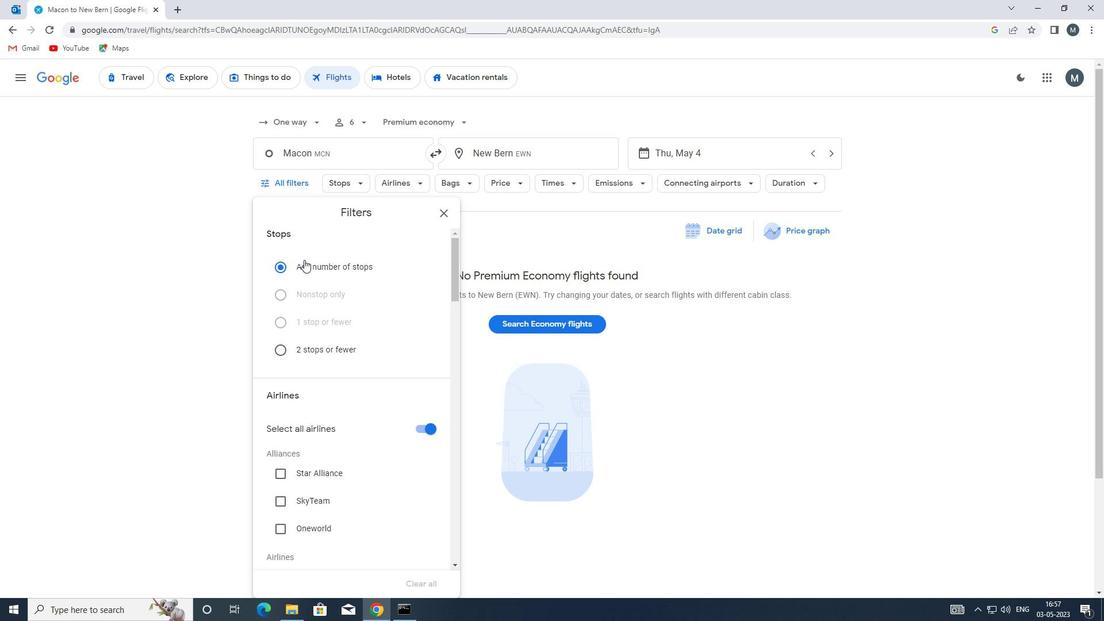 
Action: Mouse moved to (424, 314)
Screenshot: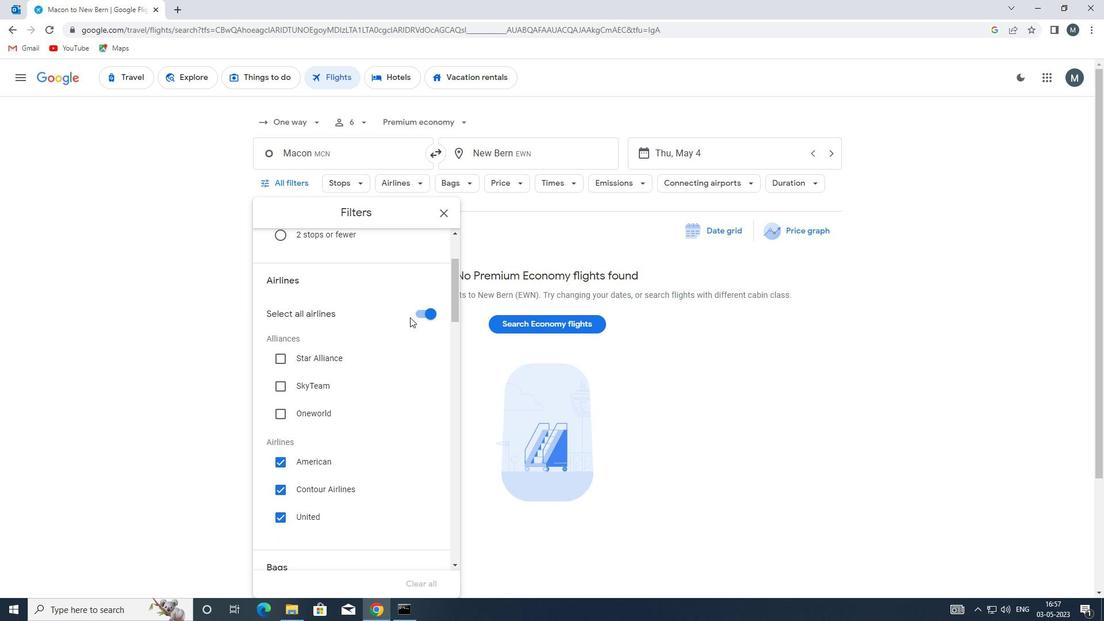 
Action: Mouse pressed left at (424, 314)
Screenshot: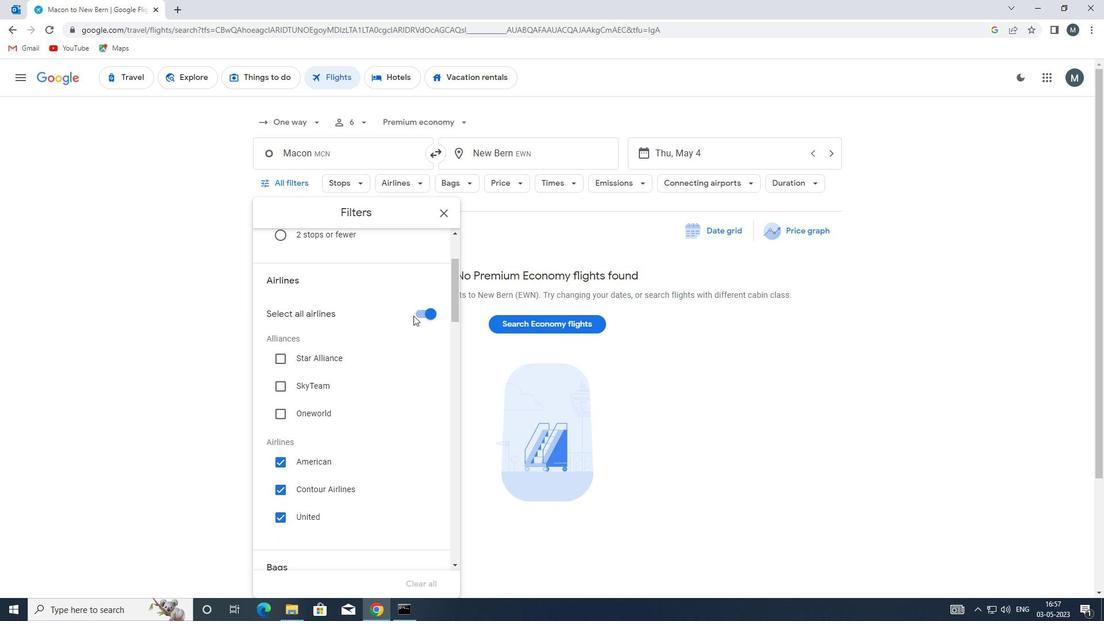 
Action: Mouse moved to (347, 357)
Screenshot: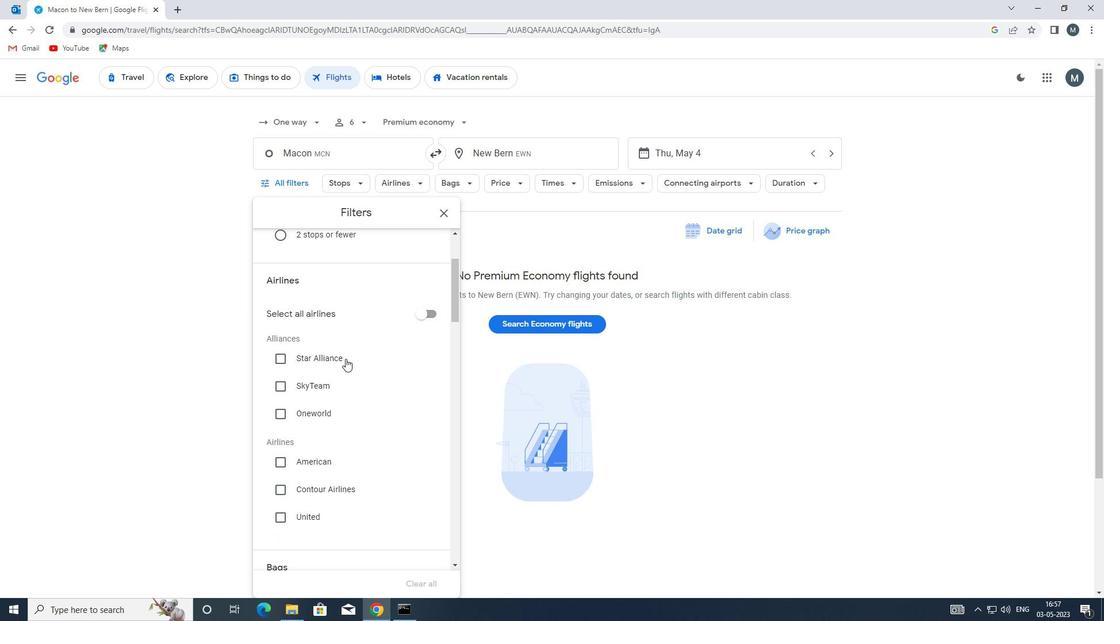 
Action: Mouse scrolled (347, 357) with delta (0, 0)
Screenshot: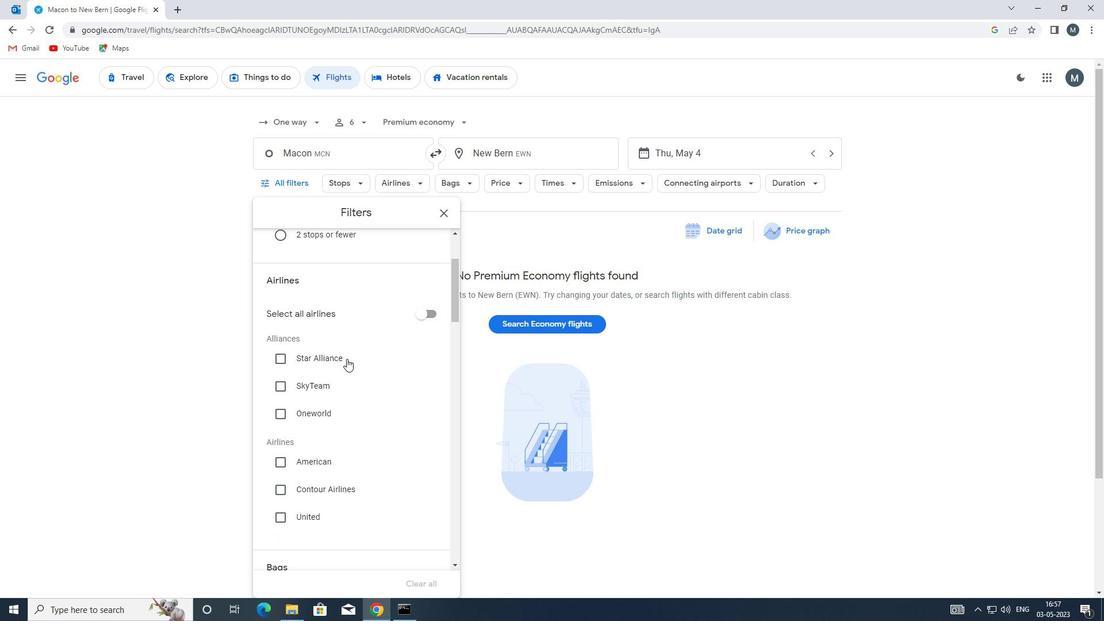 
Action: Mouse moved to (373, 351)
Screenshot: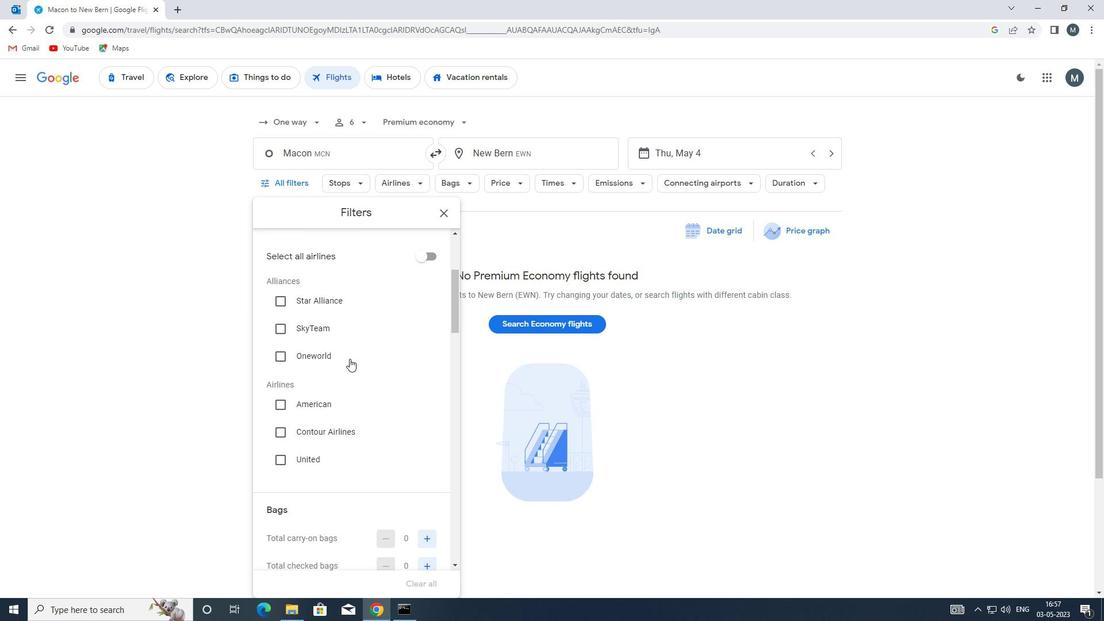 
Action: Mouse scrolled (373, 350) with delta (0, 0)
Screenshot: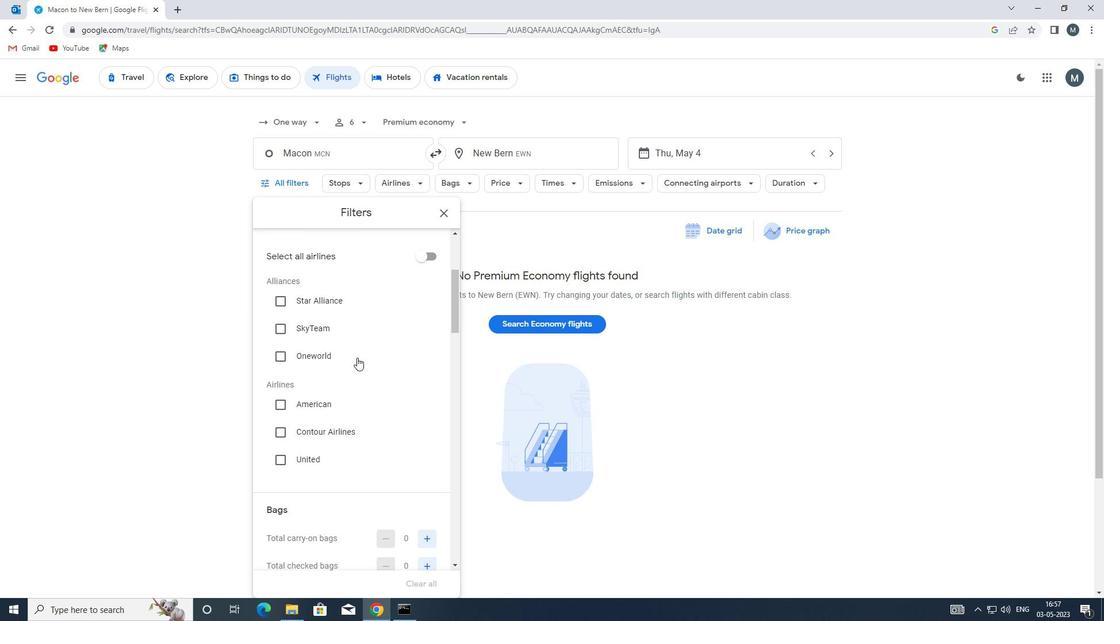 
Action: Mouse moved to (373, 351)
Screenshot: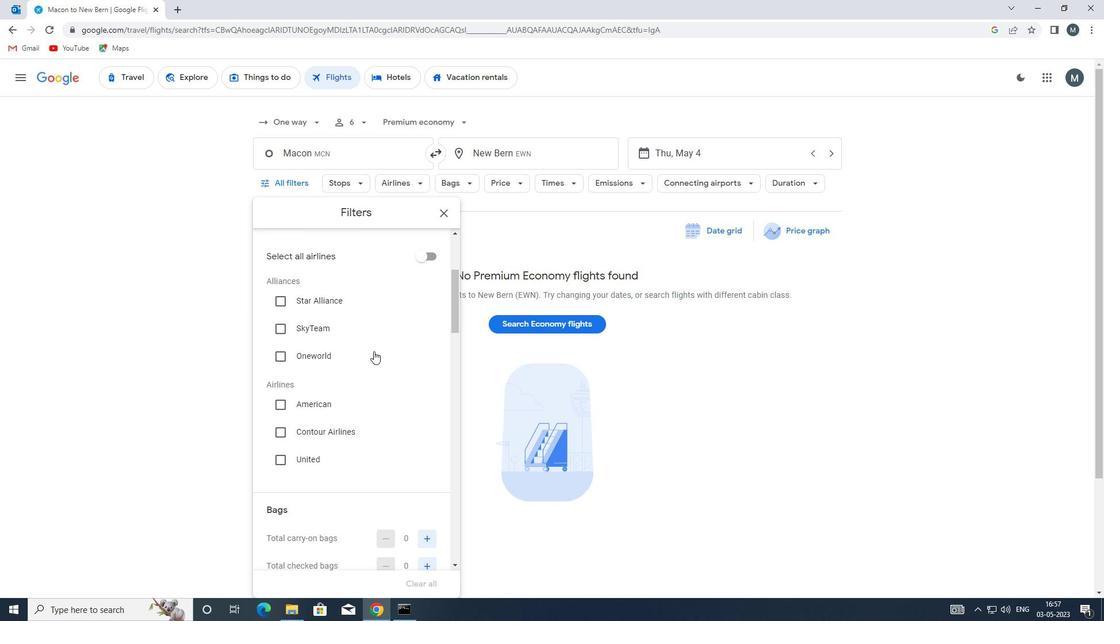 
Action: Mouse scrolled (373, 351) with delta (0, 0)
Screenshot: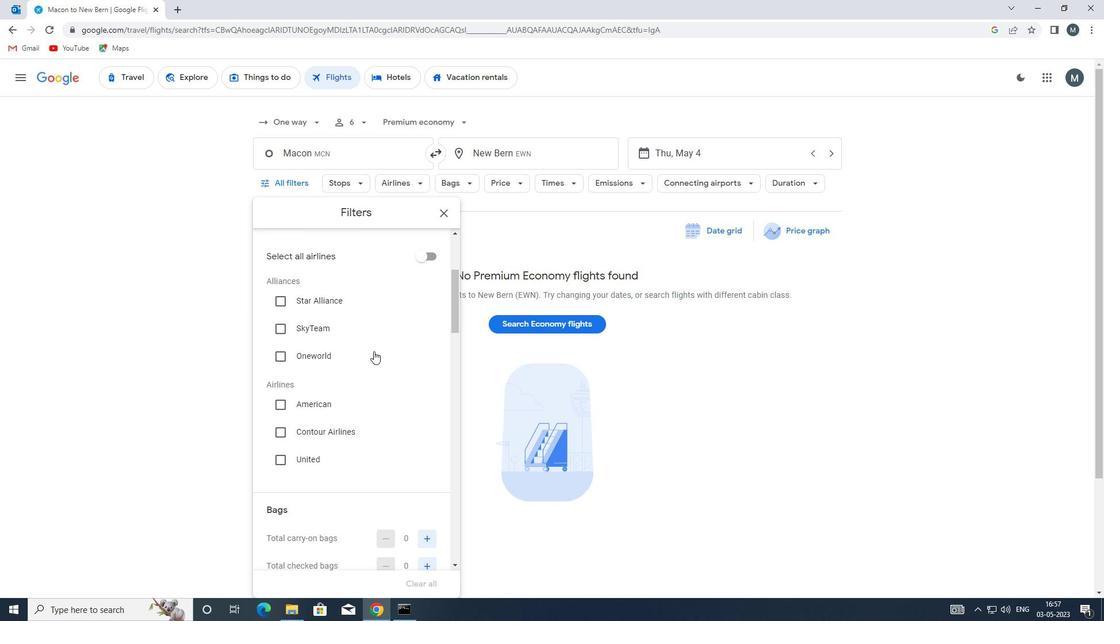 
Action: Mouse moved to (369, 355)
Screenshot: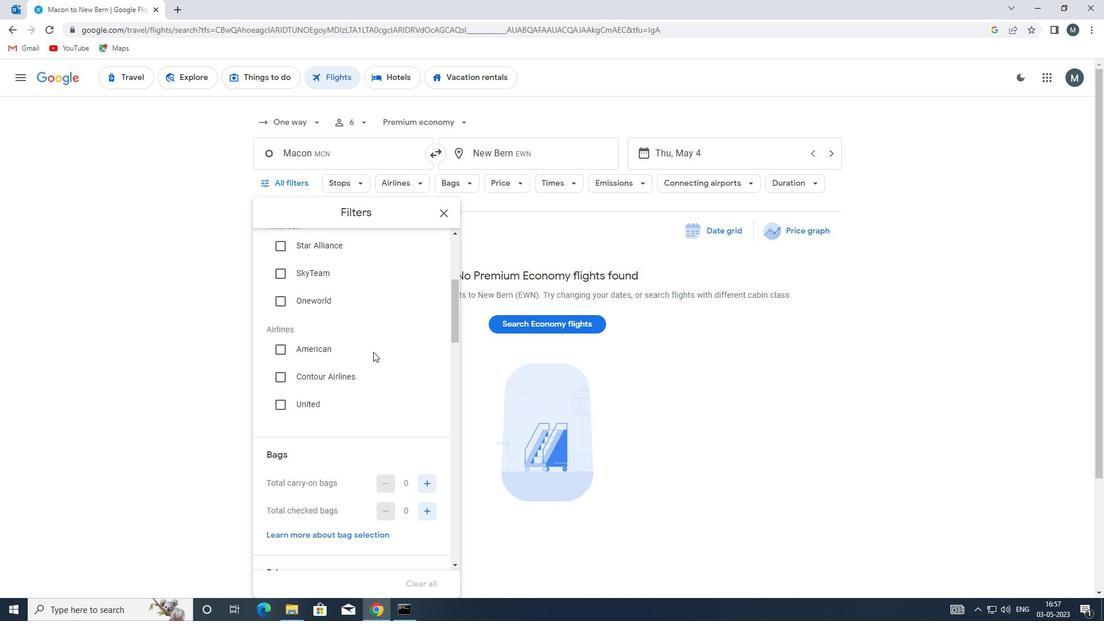 
Action: Mouse scrolled (369, 355) with delta (0, 0)
Screenshot: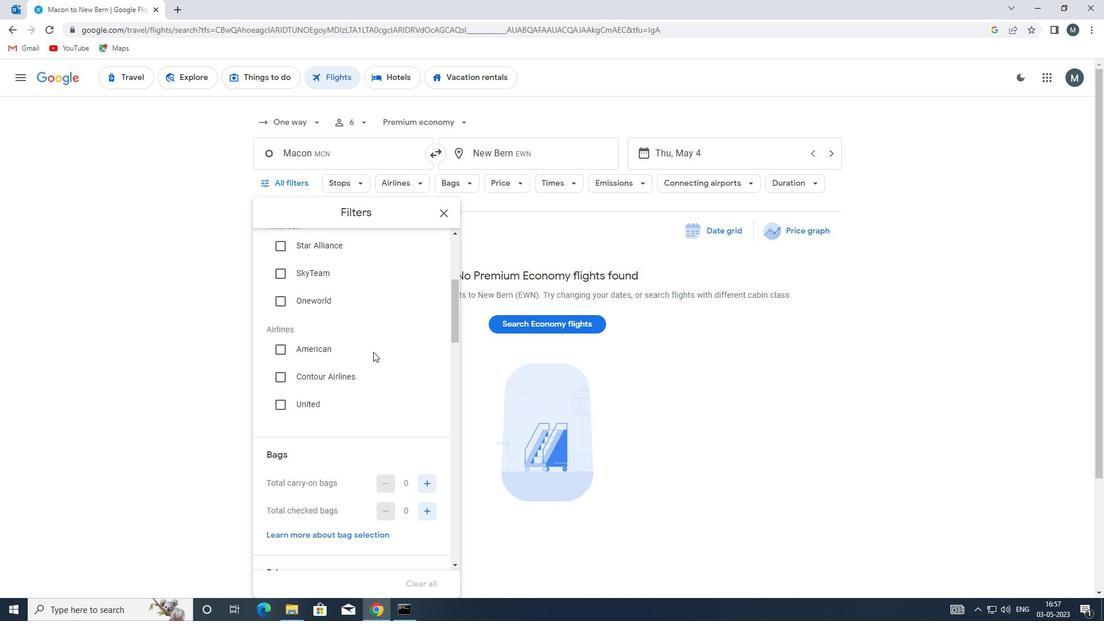
Action: Mouse moved to (436, 364)
Screenshot: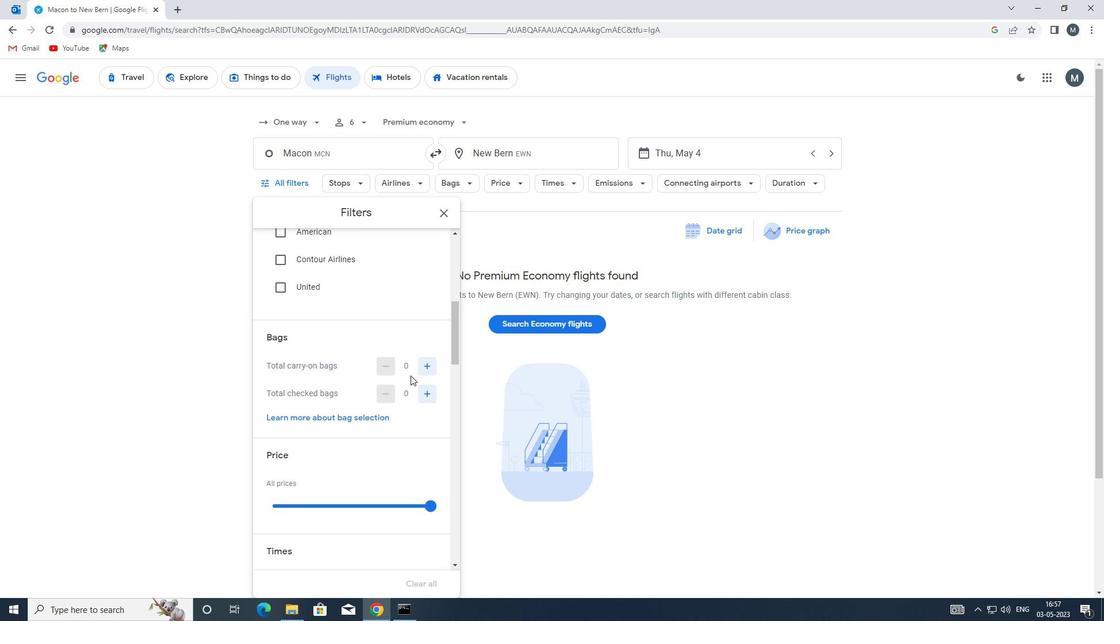 
Action: Mouse pressed left at (436, 364)
Screenshot: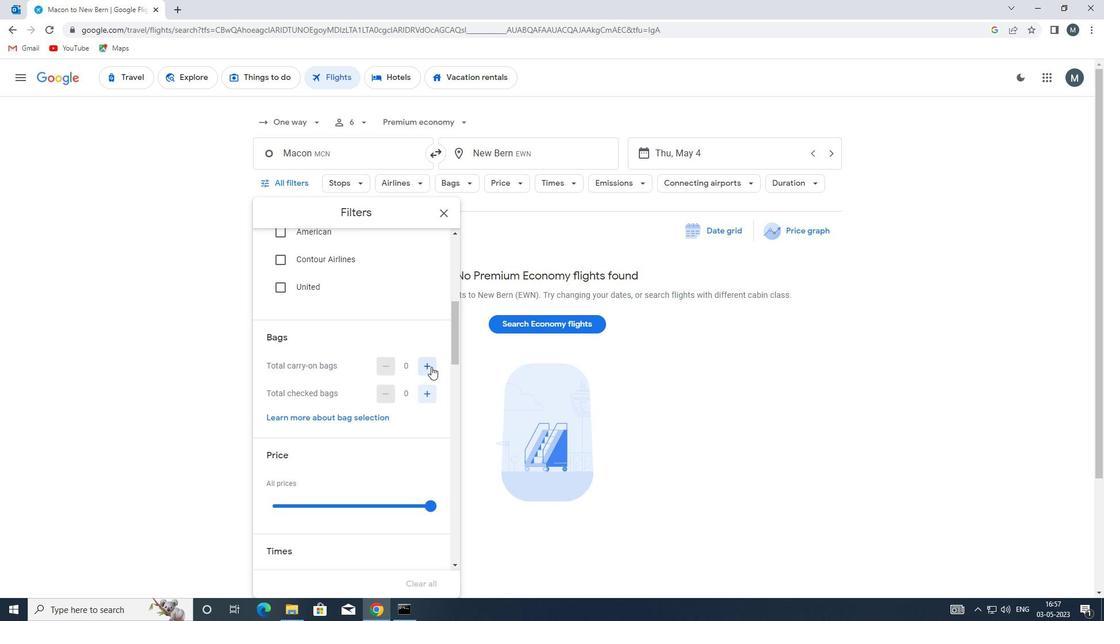 
Action: Mouse moved to (361, 359)
Screenshot: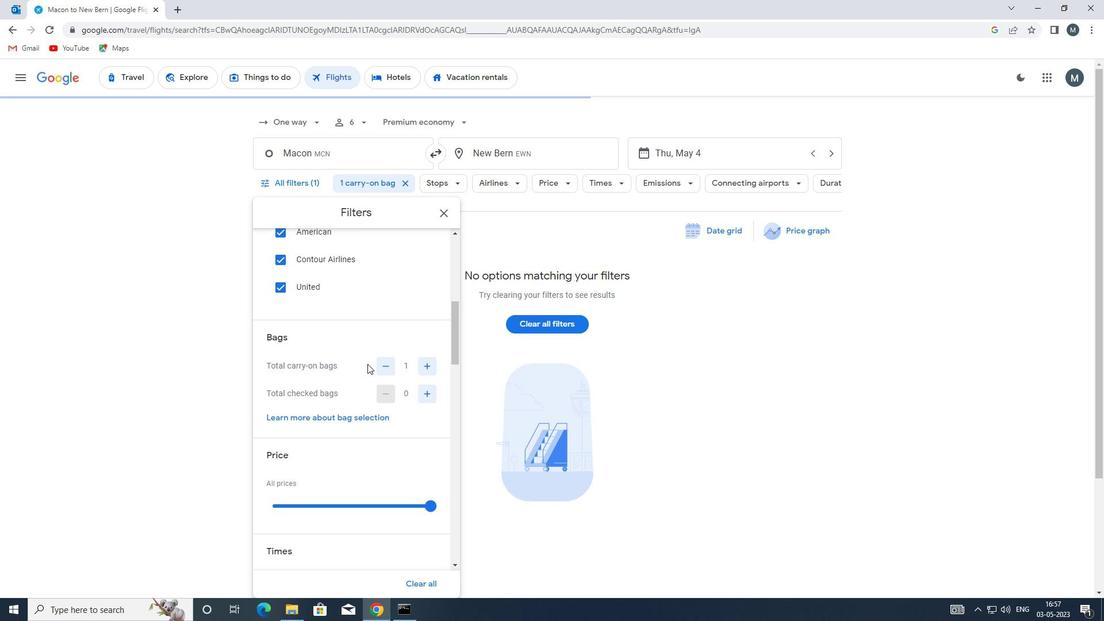 
Action: Mouse scrolled (361, 358) with delta (0, 0)
Screenshot: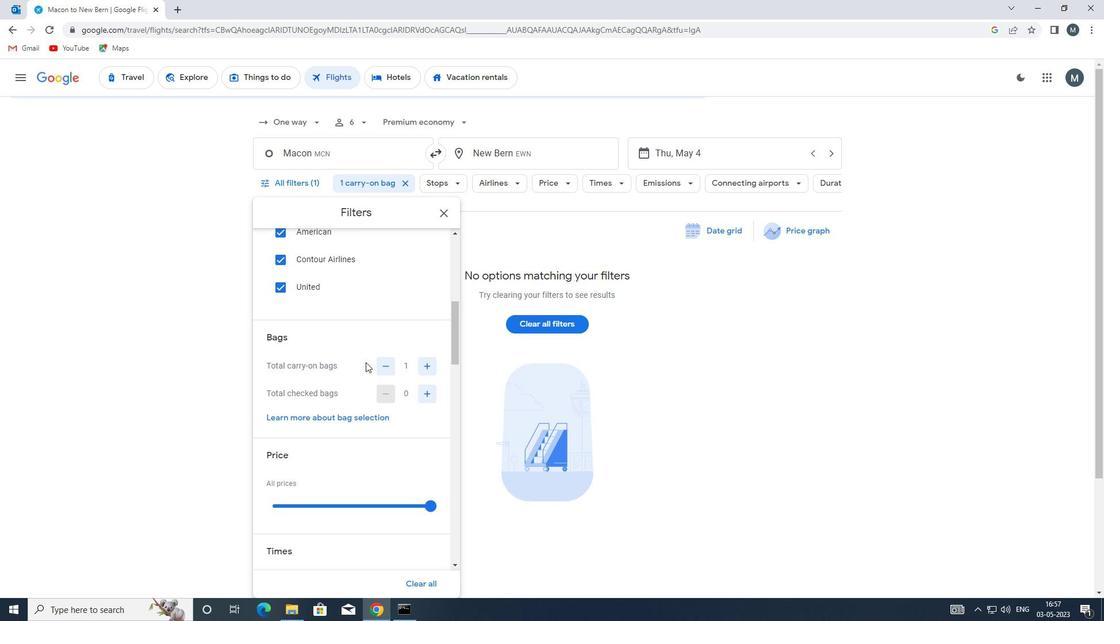 
Action: Mouse moved to (351, 368)
Screenshot: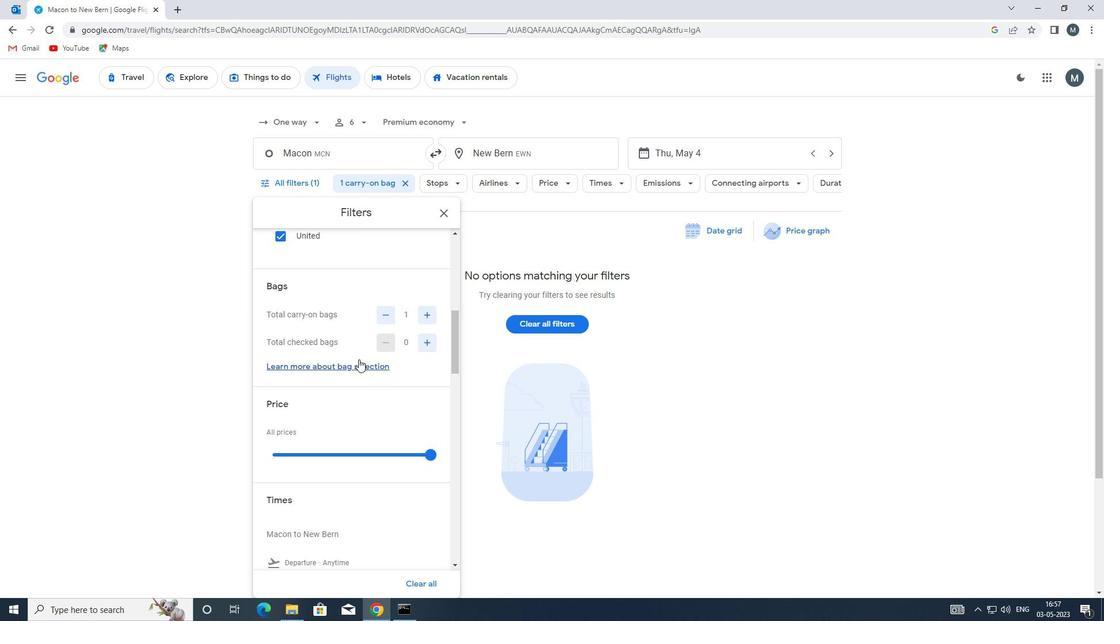 
Action: Mouse scrolled (351, 367) with delta (0, 0)
Screenshot: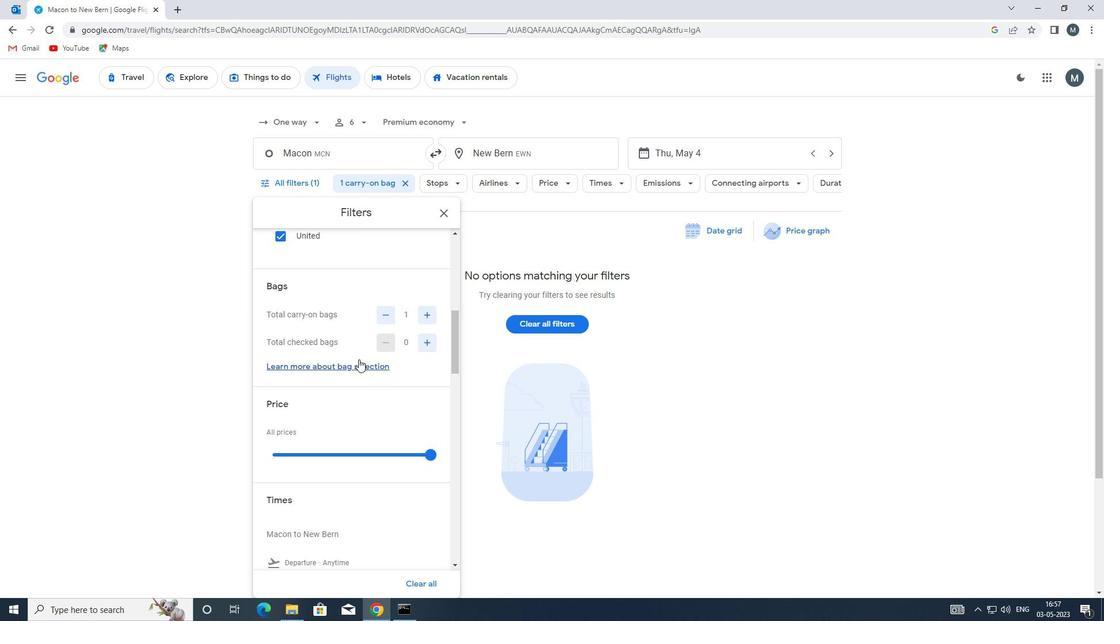 
Action: Mouse moved to (328, 385)
Screenshot: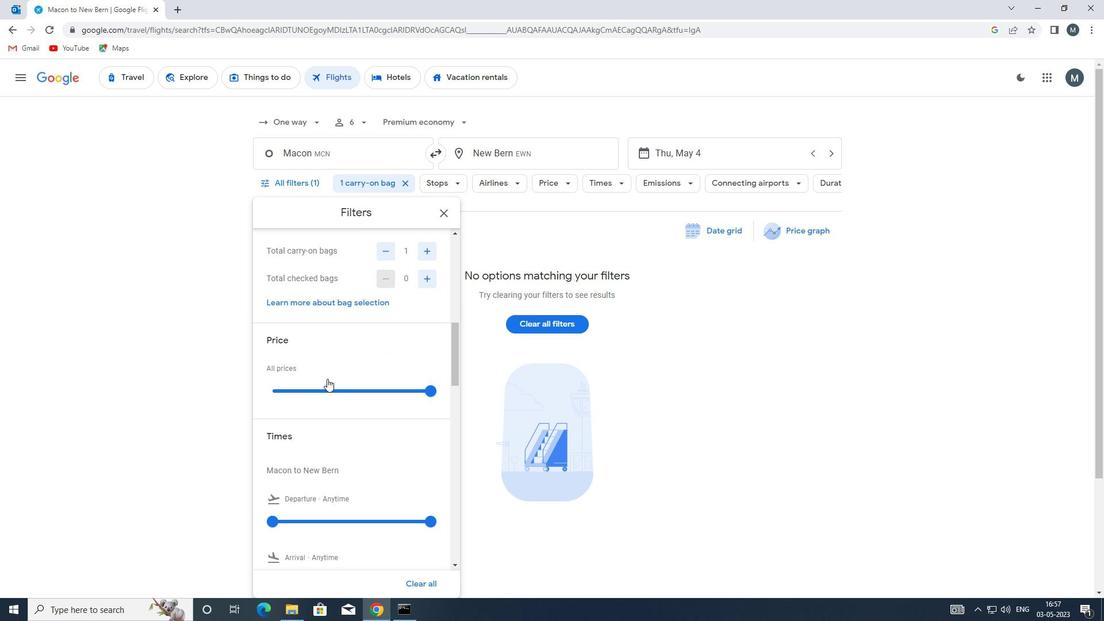 
Action: Mouse pressed left at (328, 385)
Screenshot: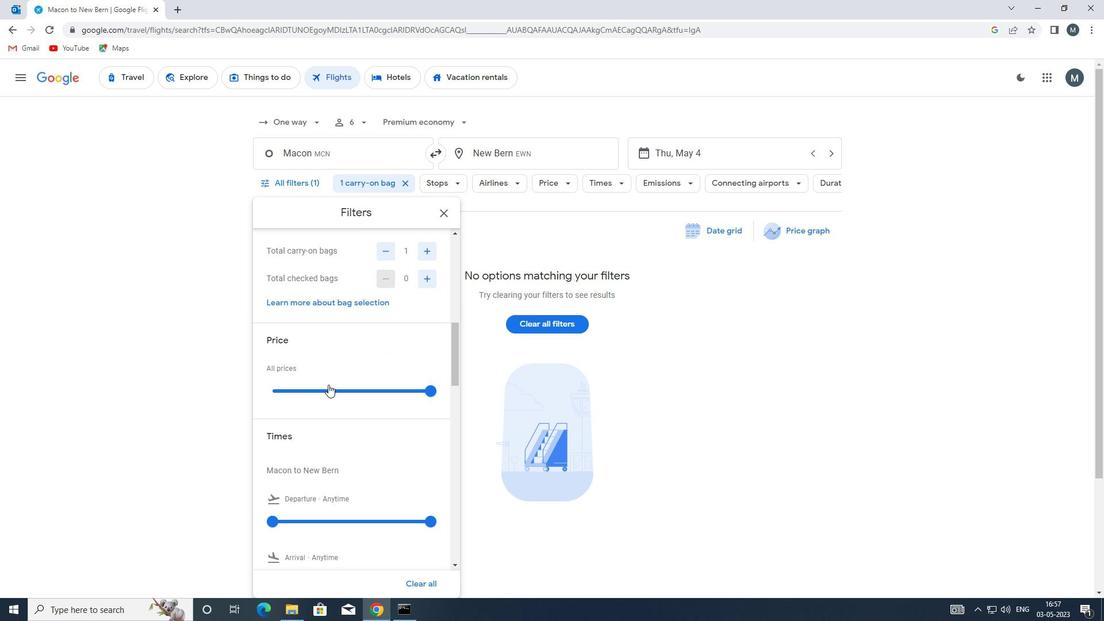 
Action: Mouse moved to (328, 386)
Screenshot: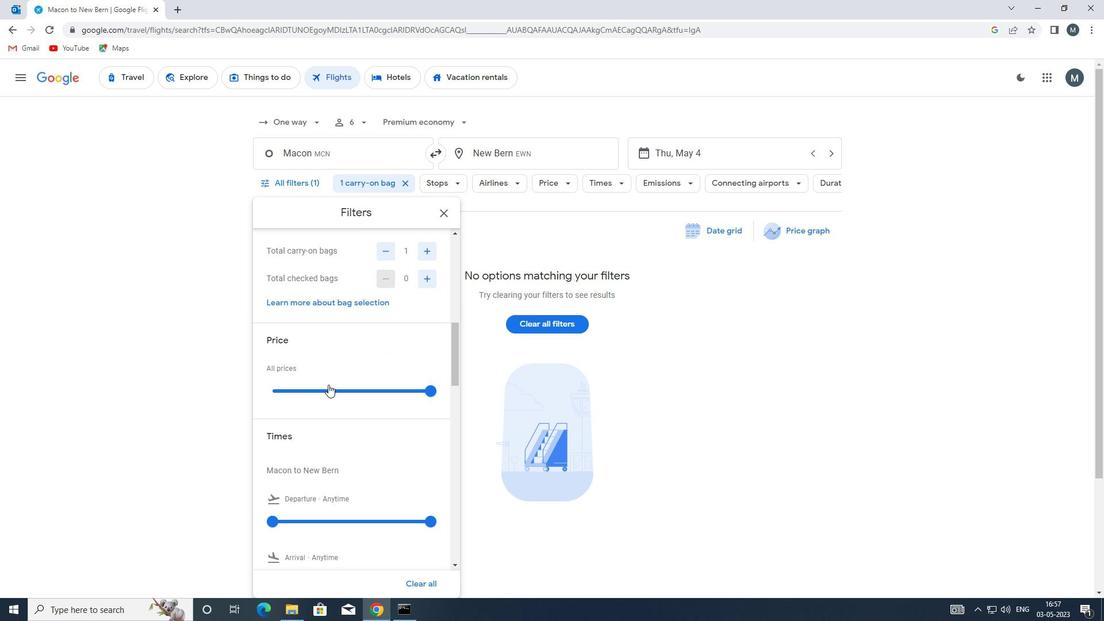 
Action: Mouse pressed left at (328, 386)
Screenshot: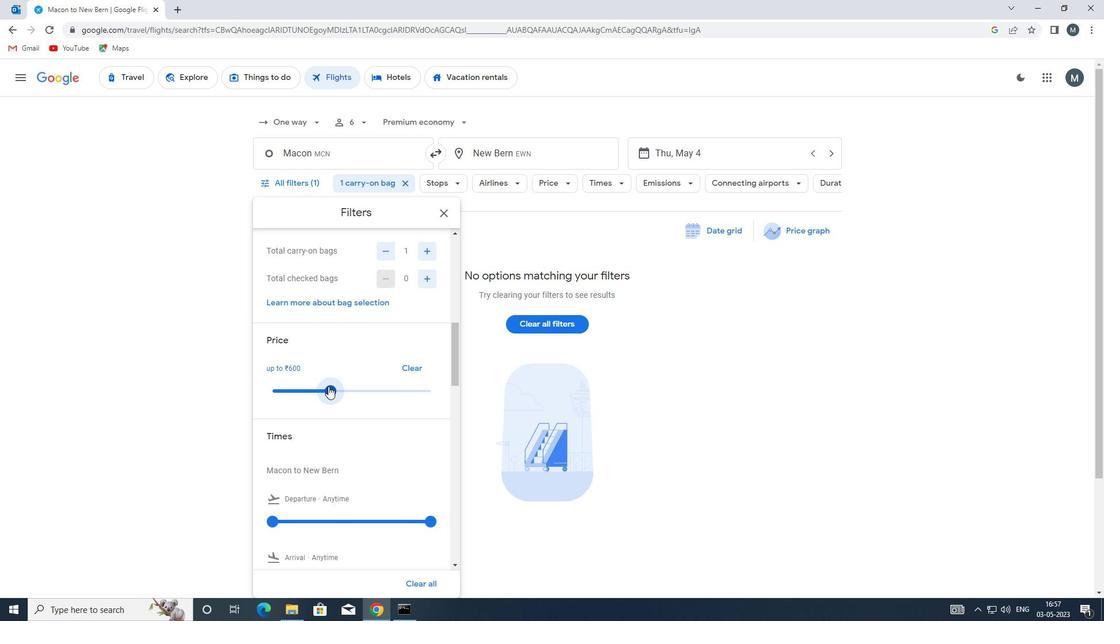 
Action: Mouse moved to (333, 388)
Screenshot: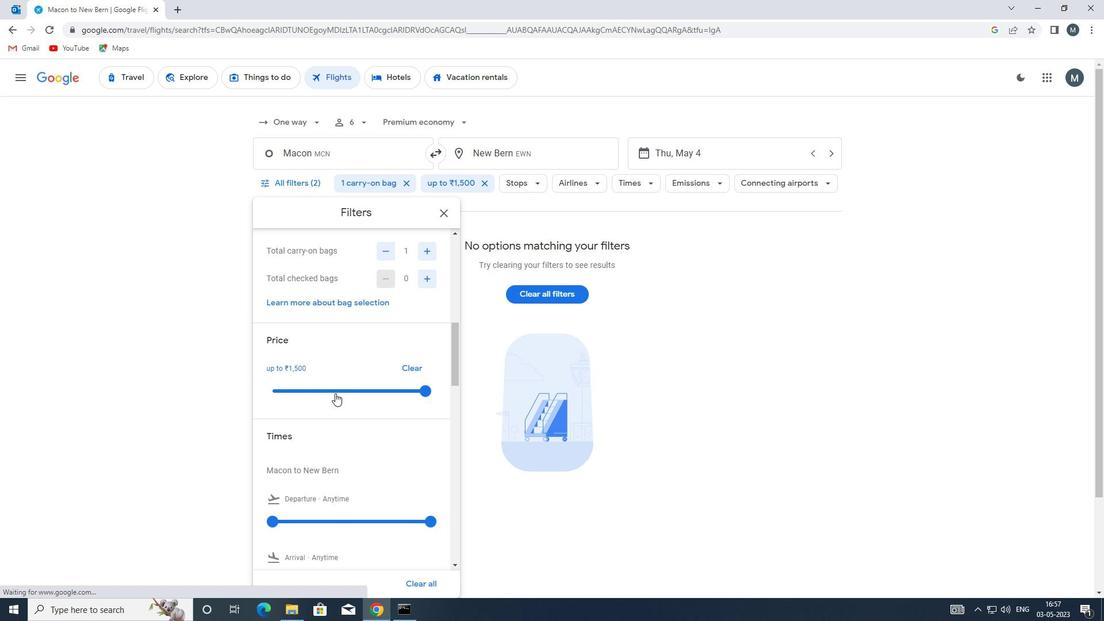 
Action: Mouse scrolled (333, 388) with delta (0, 0)
Screenshot: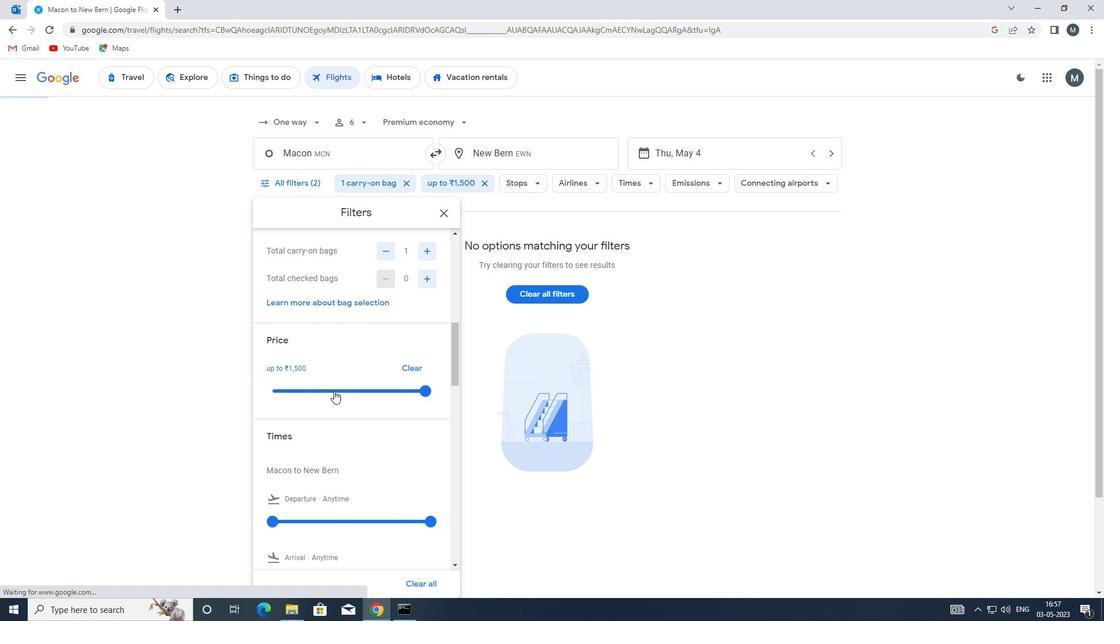 
Action: Mouse moved to (333, 388)
Screenshot: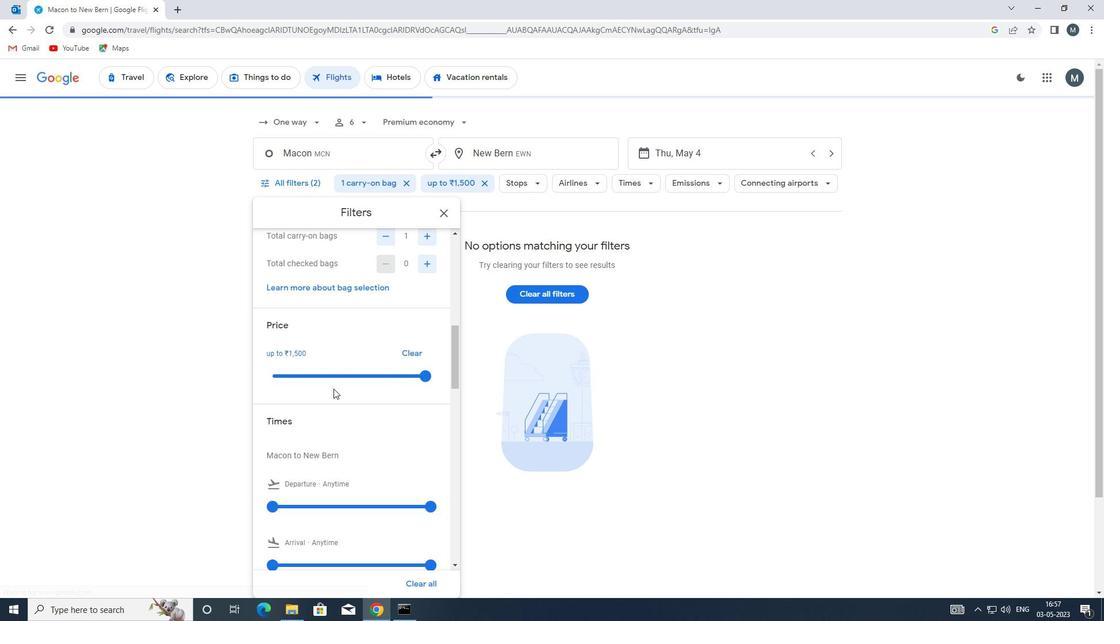 
Action: Mouse scrolled (333, 388) with delta (0, 0)
Screenshot: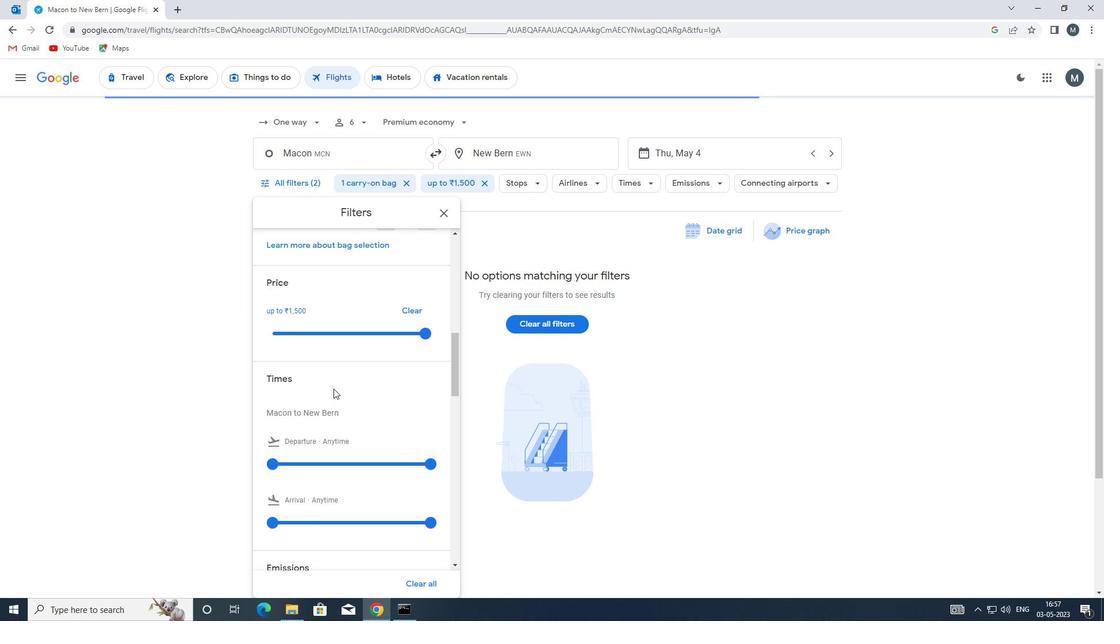 
Action: Mouse moved to (332, 388)
Screenshot: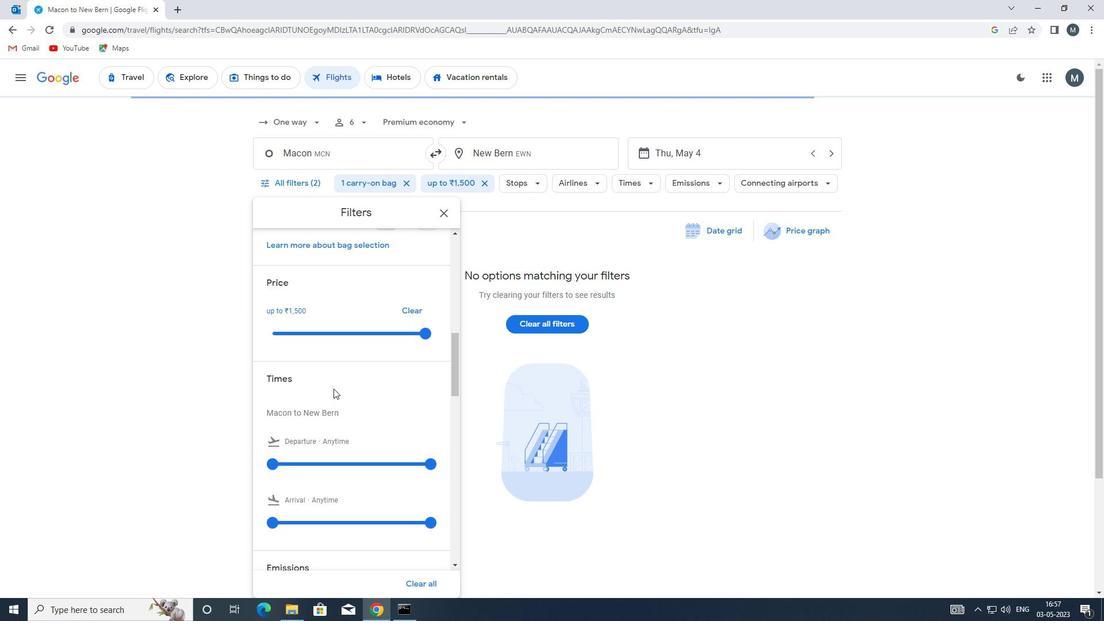 
Action: Mouse scrolled (332, 387) with delta (0, 0)
Screenshot: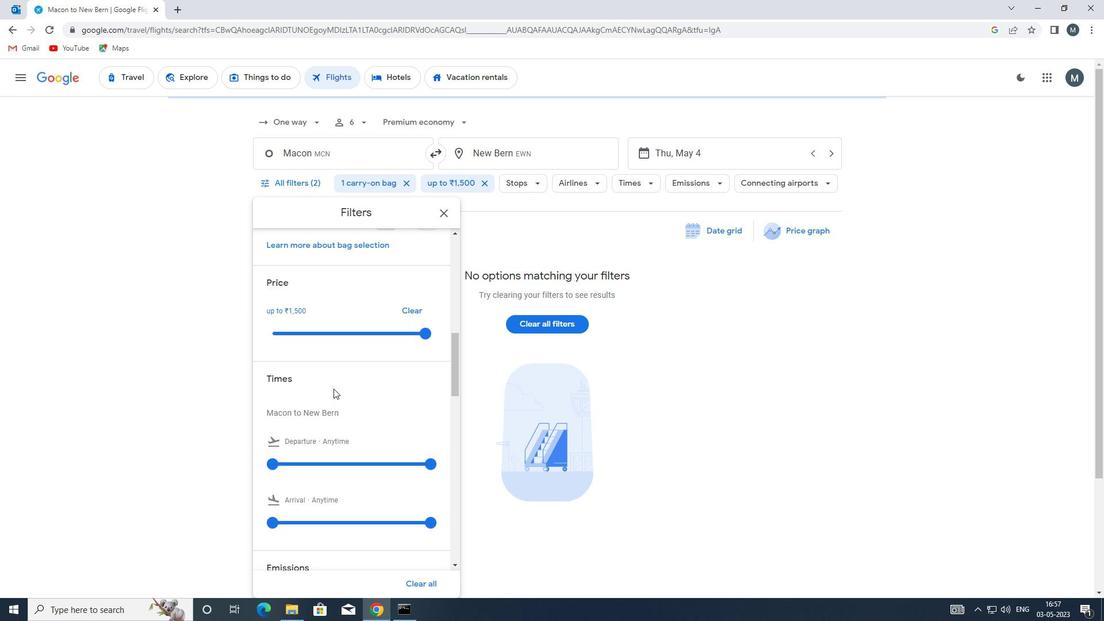 
Action: Mouse moved to (266, 354)
Screenshot: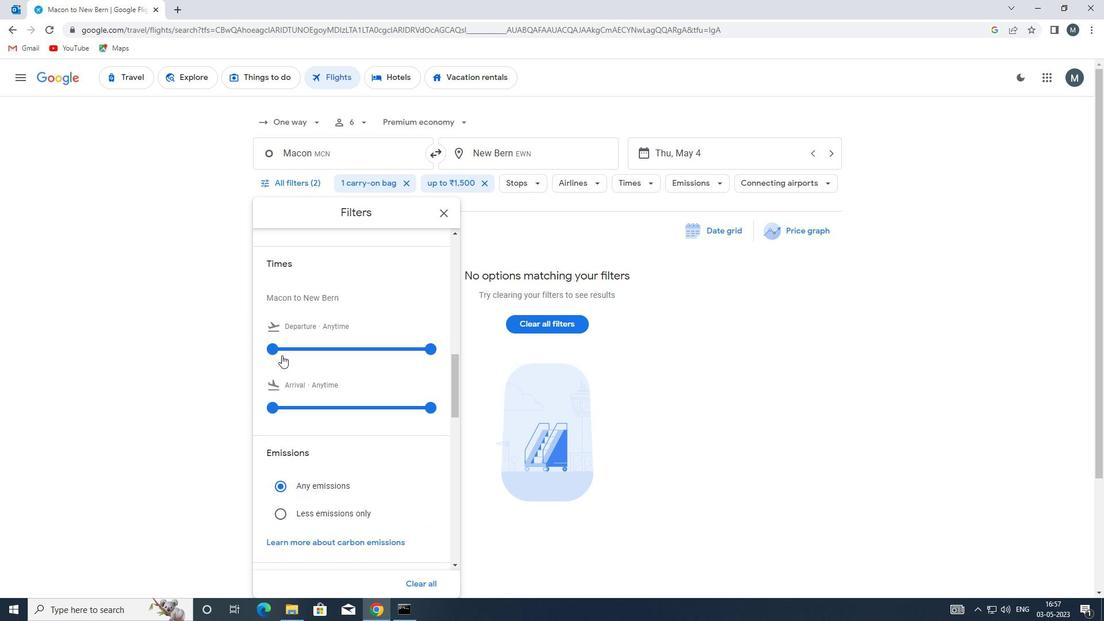 
Action: Mouse pressed left at (266, 354)
Screenshot: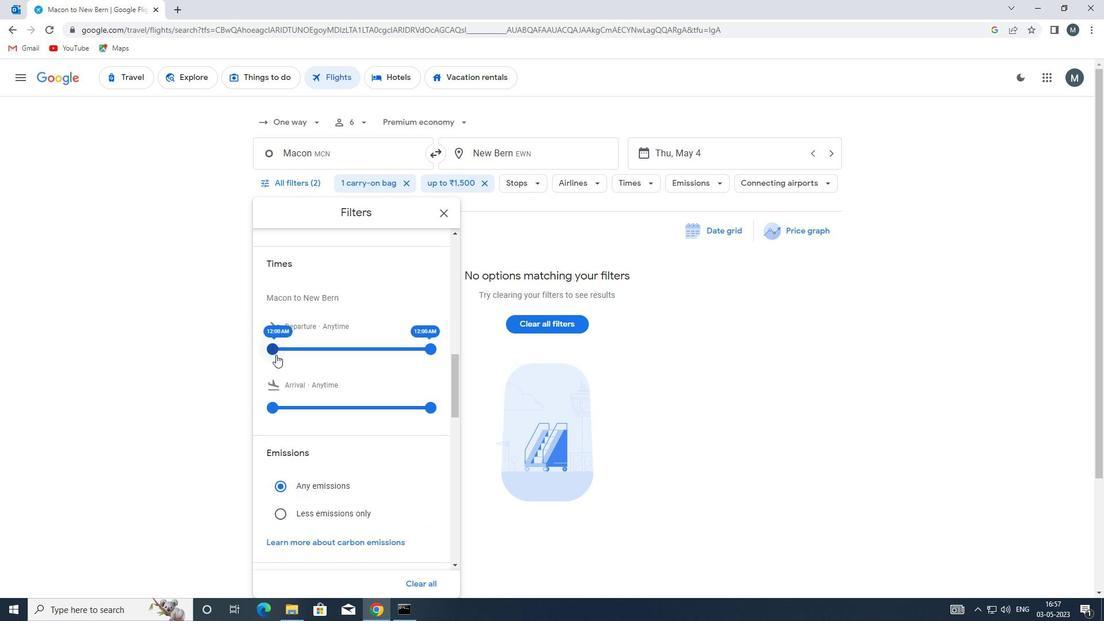 
Action: Mouse moved to (422, 346)
Screenshot: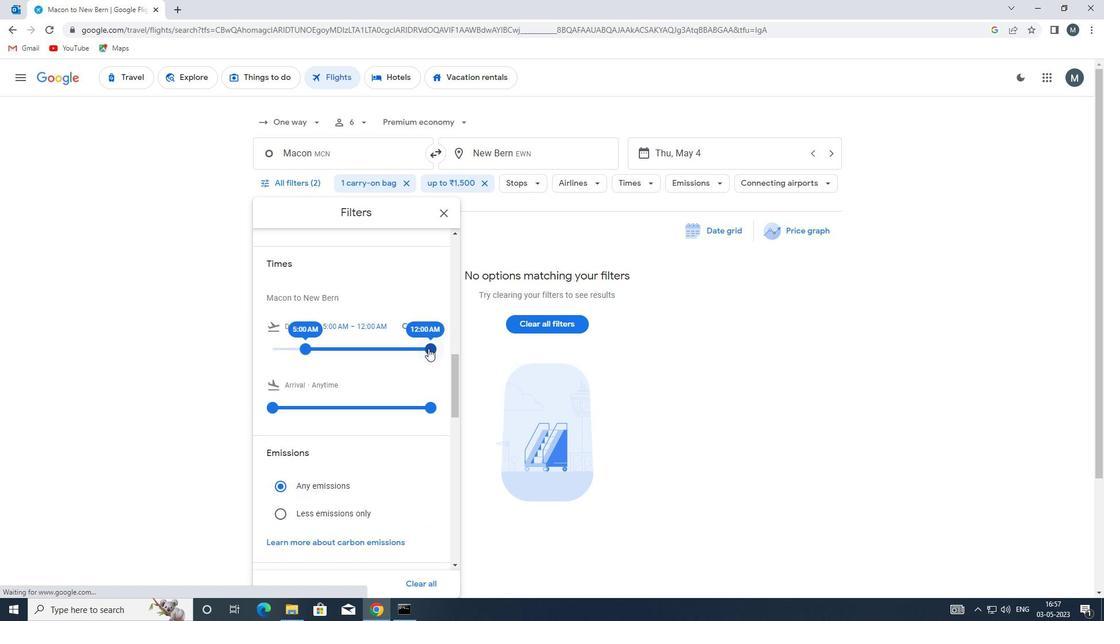 
Action: Mouse pressed left at (422, 346)
Screenshot: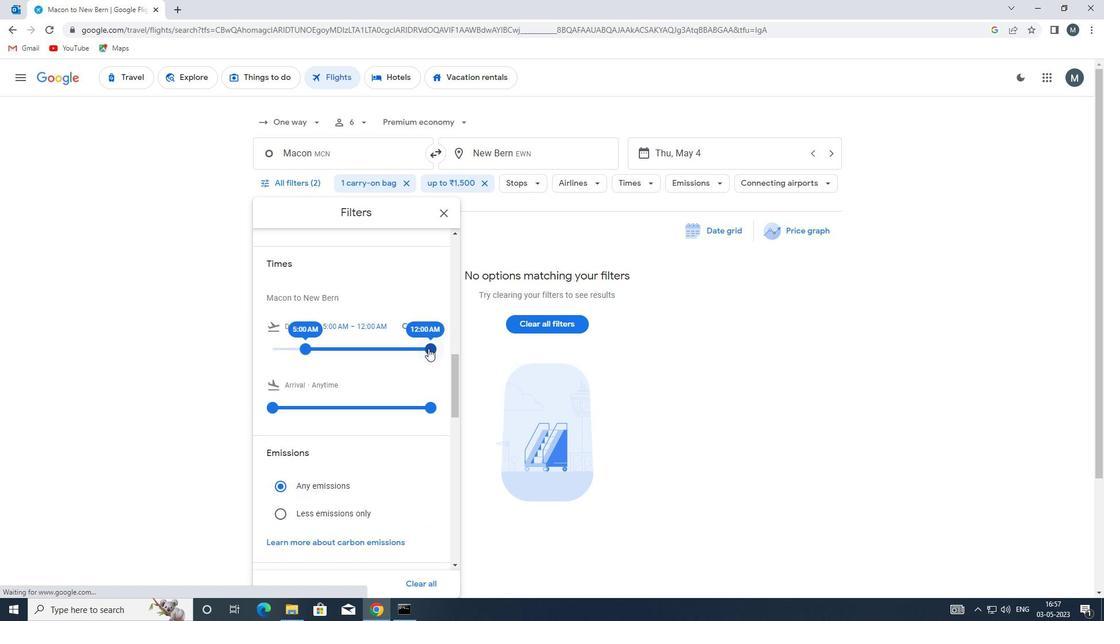 
Action: Mouse moved to (371, 324)
Screenshot: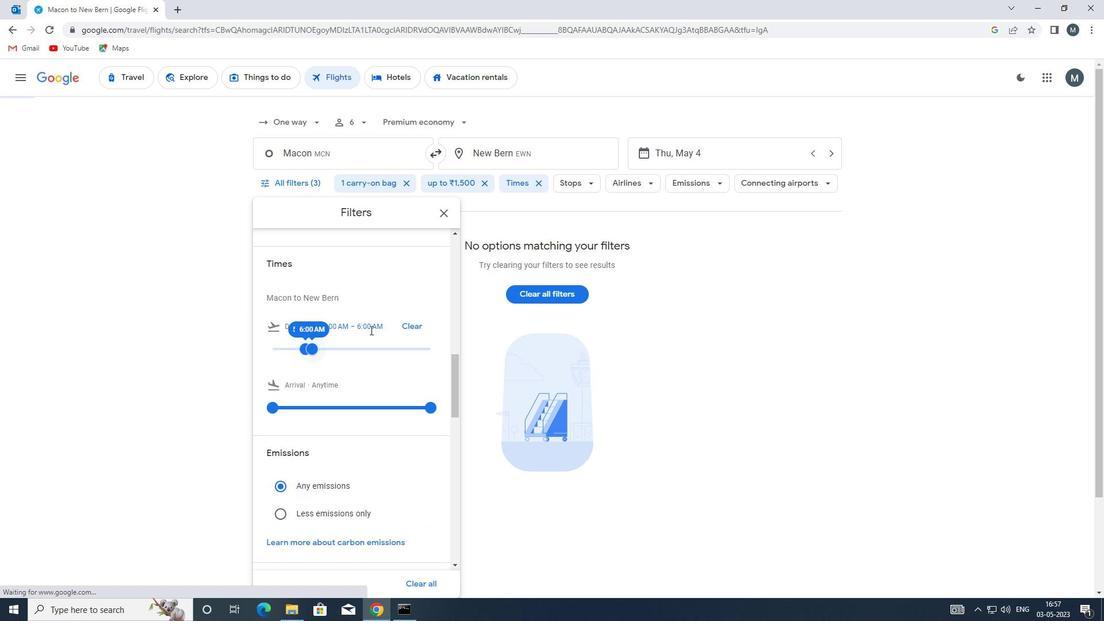 
Action: Mouse scrolled (371, 324) with delta (0, 0)
Screenshot: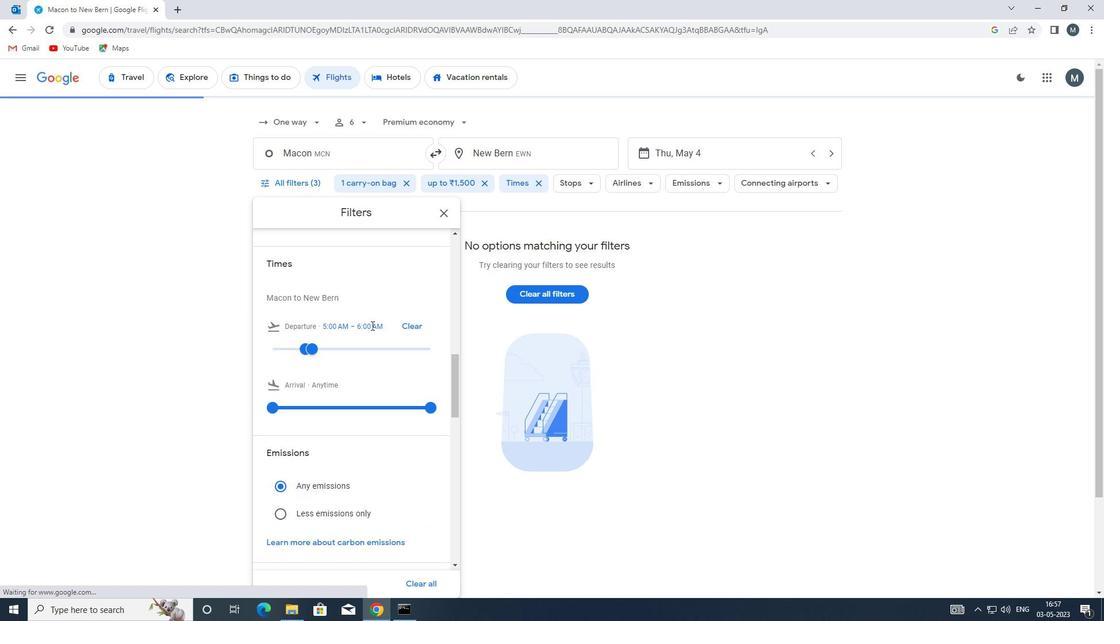 
Action: Mouse scrolled (371, 324) with delta (0, 0)
Screenshot: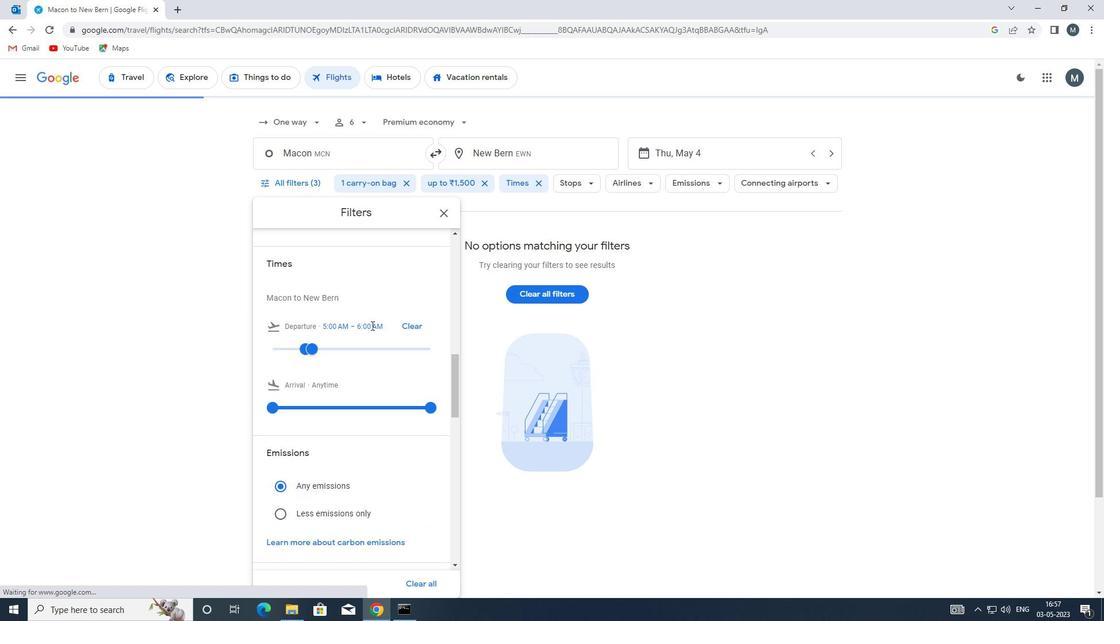 
Action: Mouse moved to (445, 213)
Screenshot: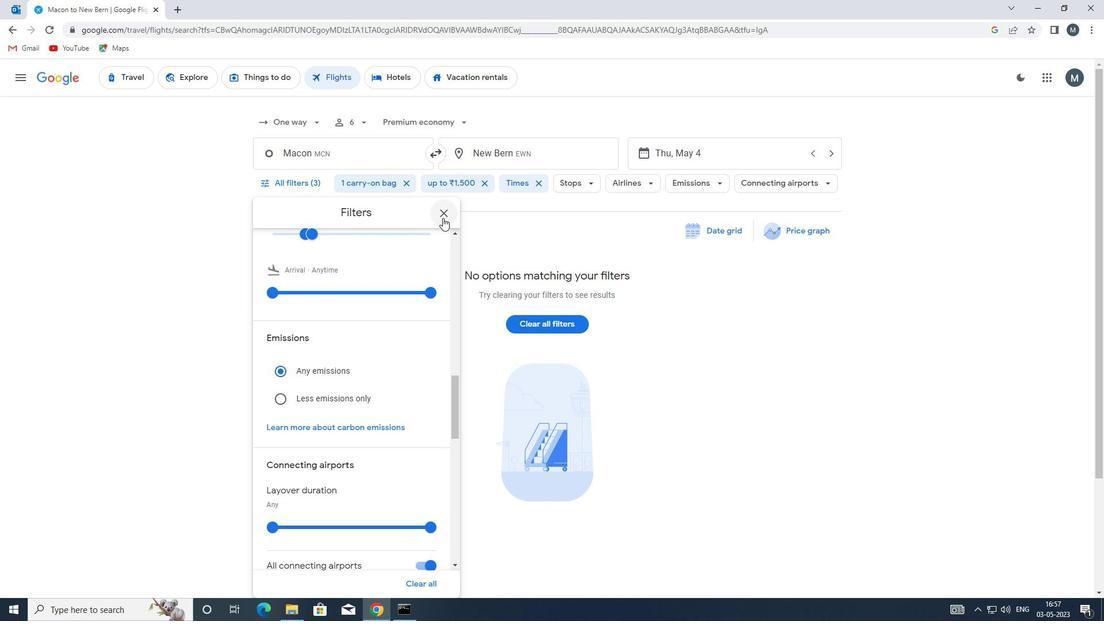 
Action: Mouse pressed left at (445, 213)
Screenshot: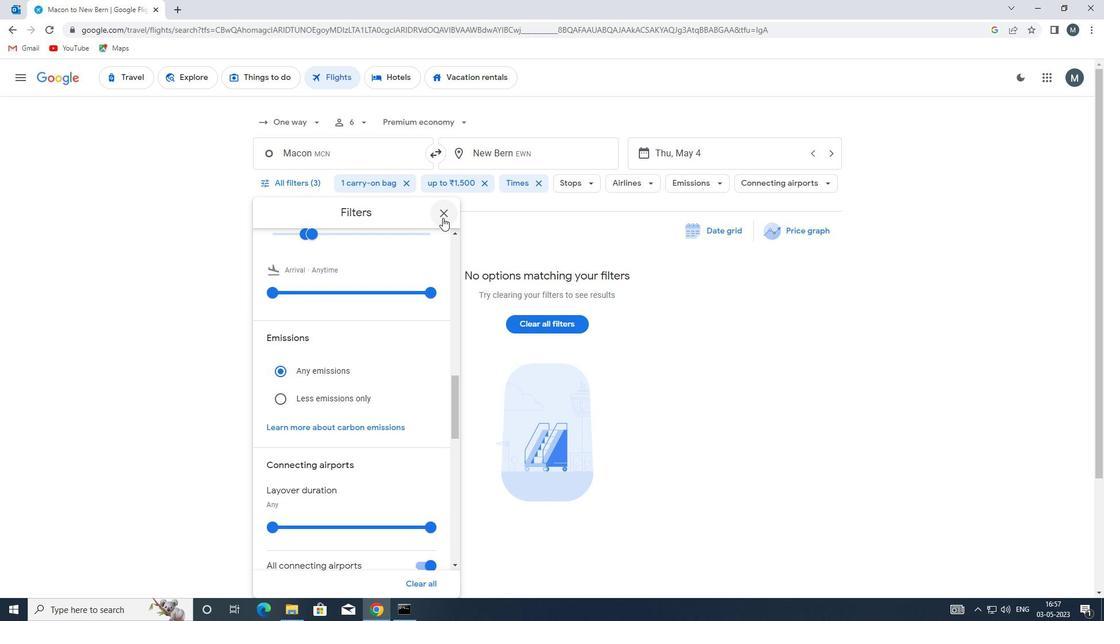 
Action: Mouse moved to (445, 213)
Screenshot: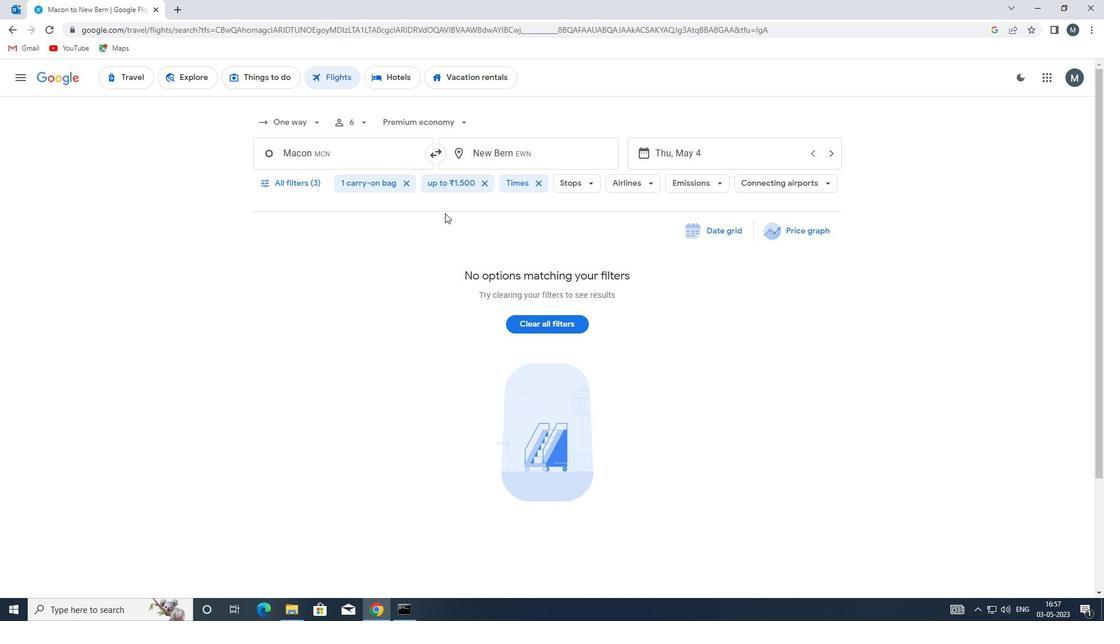 
